 Task: Find connections with filter location Dabwāli with filter topic #Knowyoursocialwith filter profile language Spanish with filter current company Colt Technology Services with filter school Orissa hr recruitment with filter industry Think Tanks with filter service category Translation with filter keywords title Computer Animator
Action: Mouse moved to (500, 59)
Screenshot: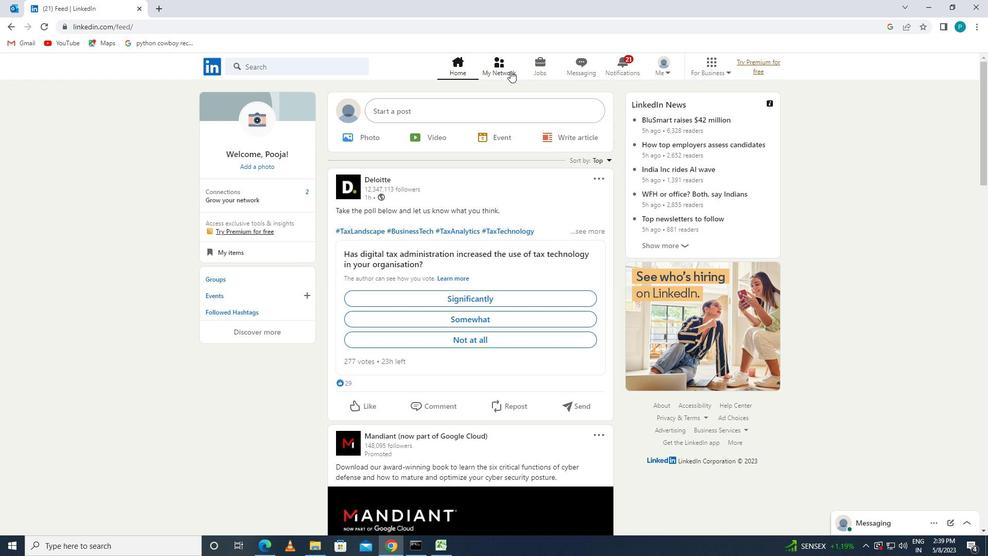 
Action: Mouse pressed left at (500, 59)
Screenshot: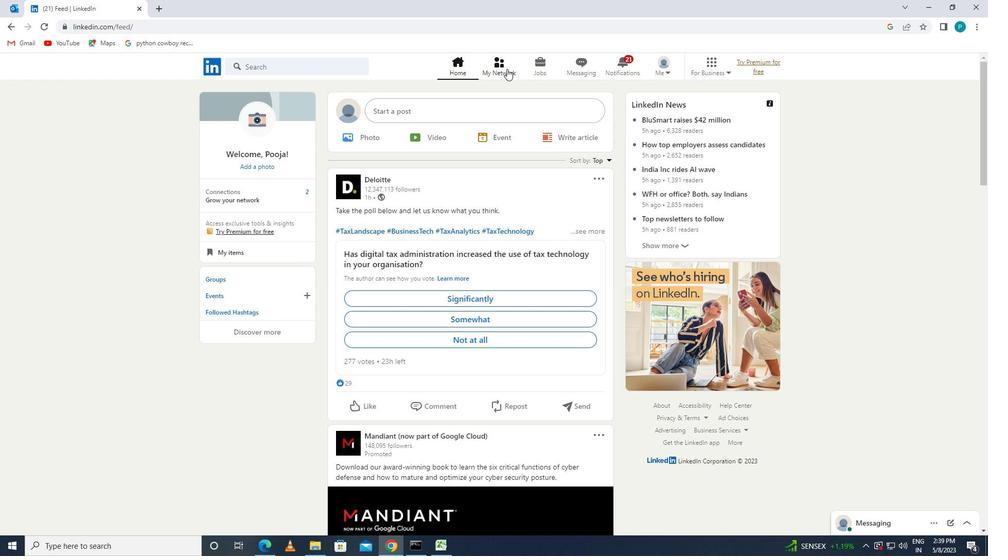 
Action: Mouse moved to (293, 119)
Screenshot: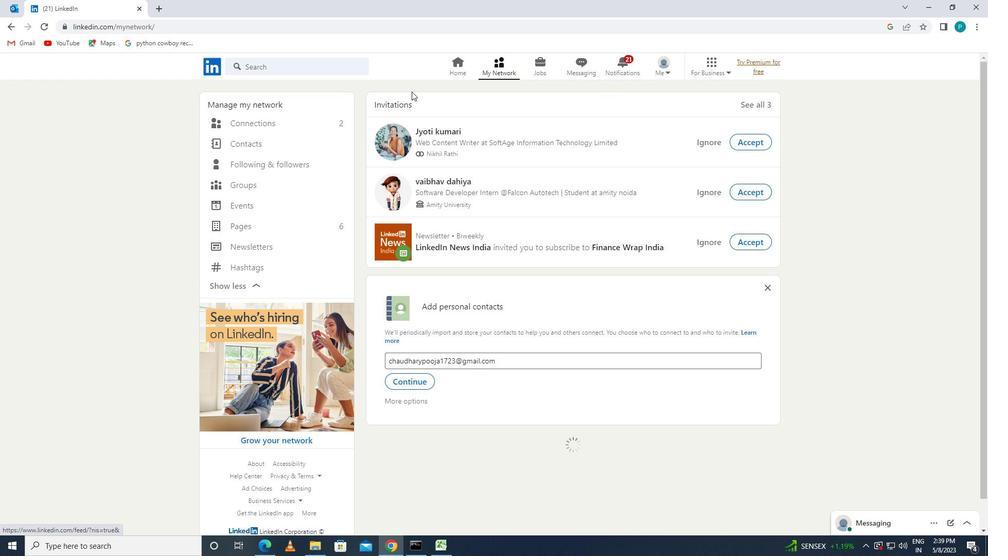 
Action: Mouse pressed left at (293, 119)
Screenshot: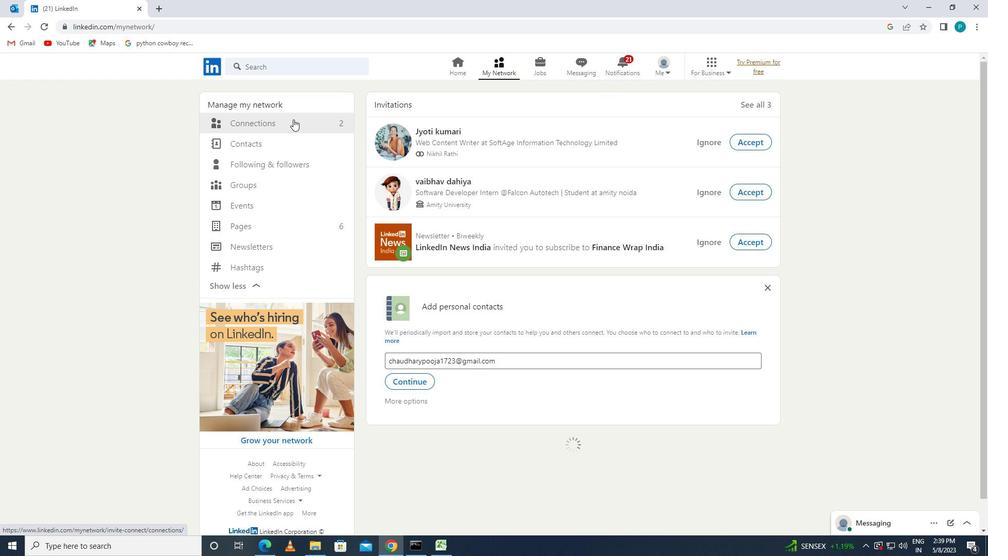 
Action: Mouse moved to (550, 125)
Screenshot: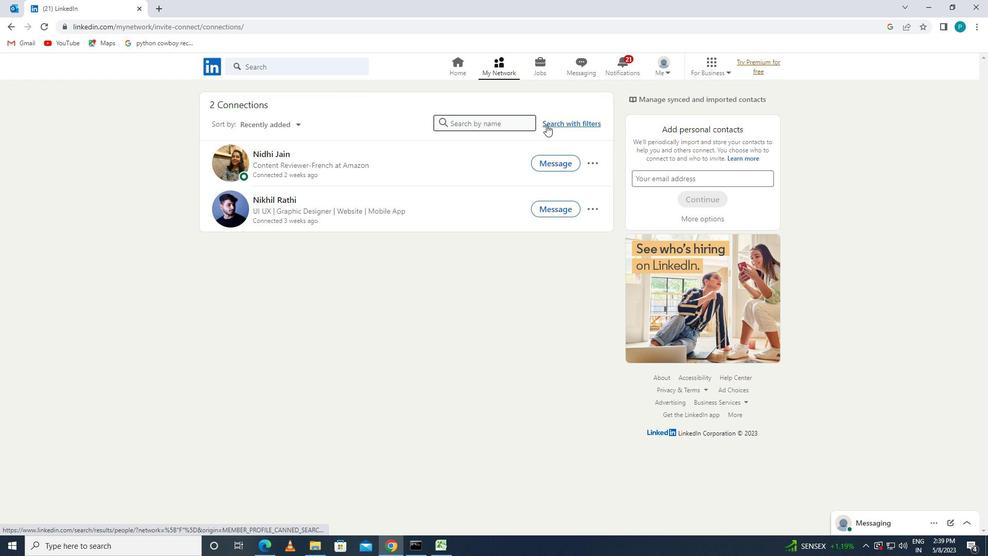 
Action: Mouse pressed left at (550, 125)
Screenshot: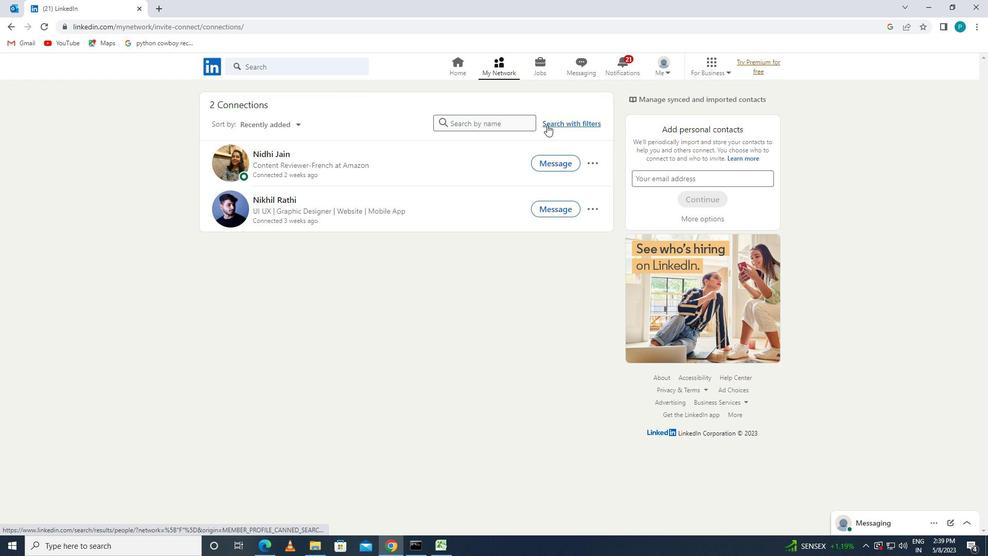 
Action: Mouse moved to (527, 95)
Screenshot: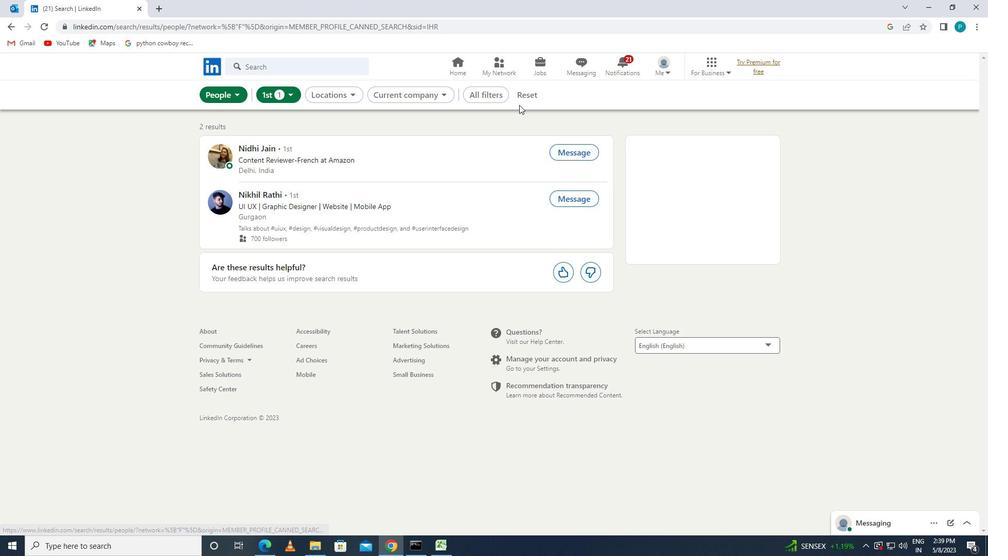
Action: Mouse pressed left at (527, 95)
Screenshot: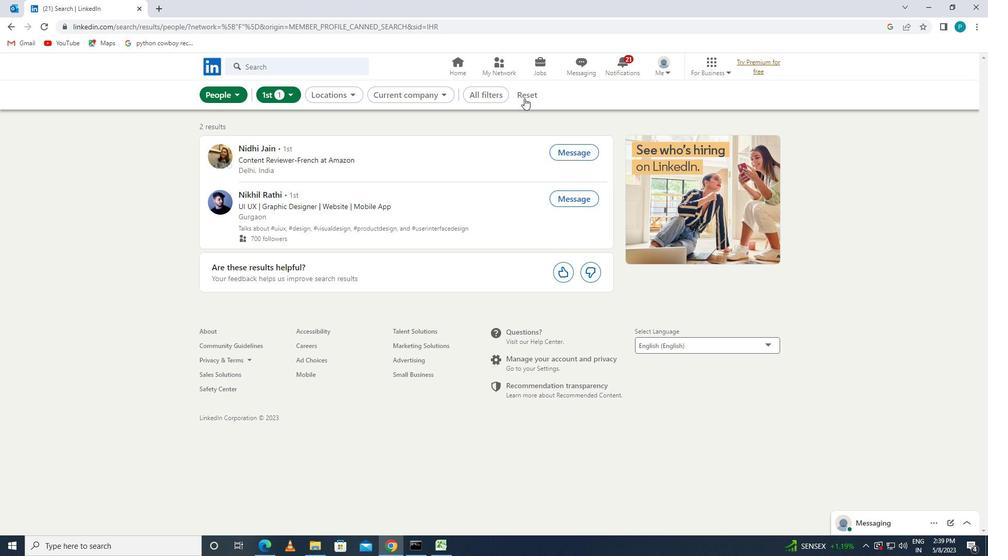 
Action: Mouse moved to (516, 96)
Screenshot: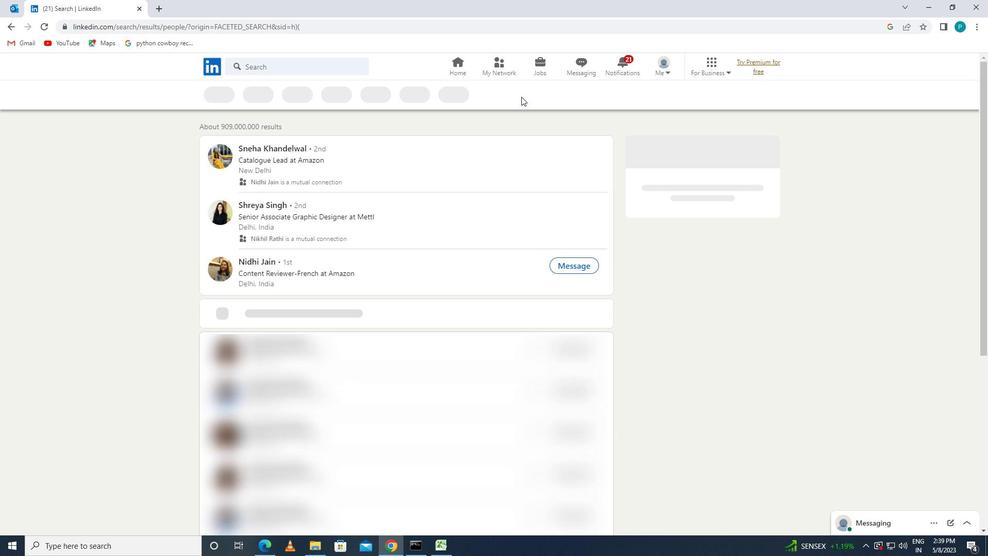 
Action: Mouse pressed left at (516, 96)
Screenshot: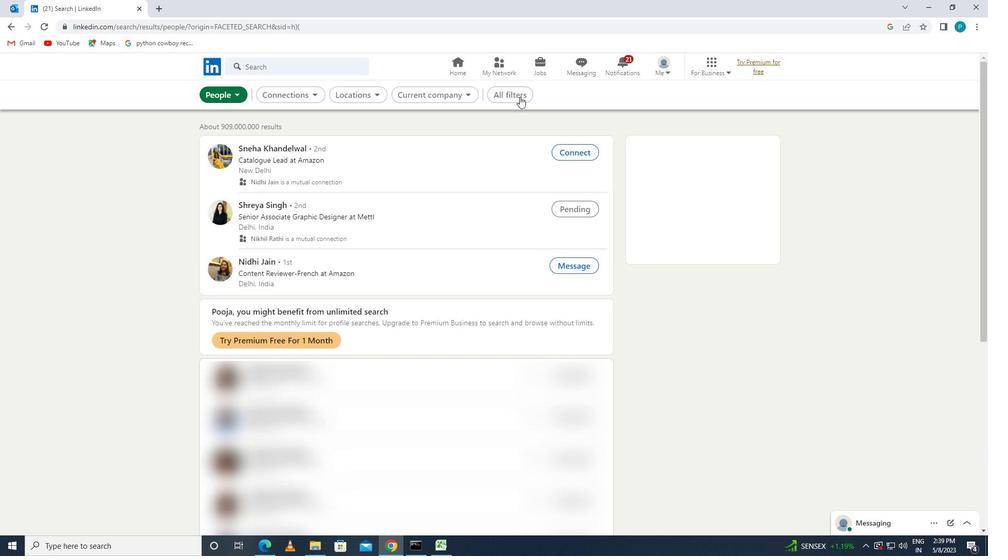 
Action: Mouse moved to (772, 259)
Screenshot: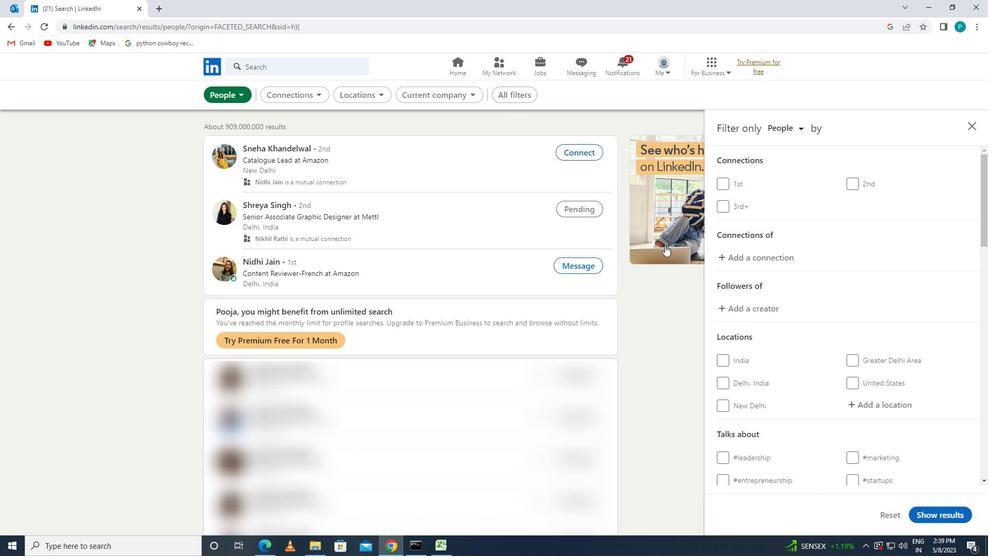 
Action: Mouse scrolled (772, 258) with delta (0, 0)
Screenshot: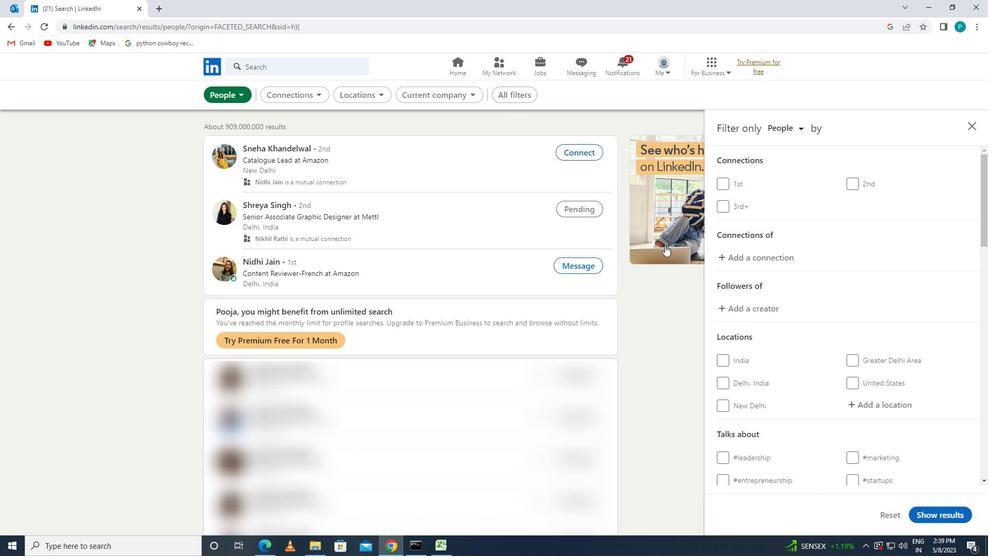 
Action: Mouse moved to (782, 259)
Screenshot: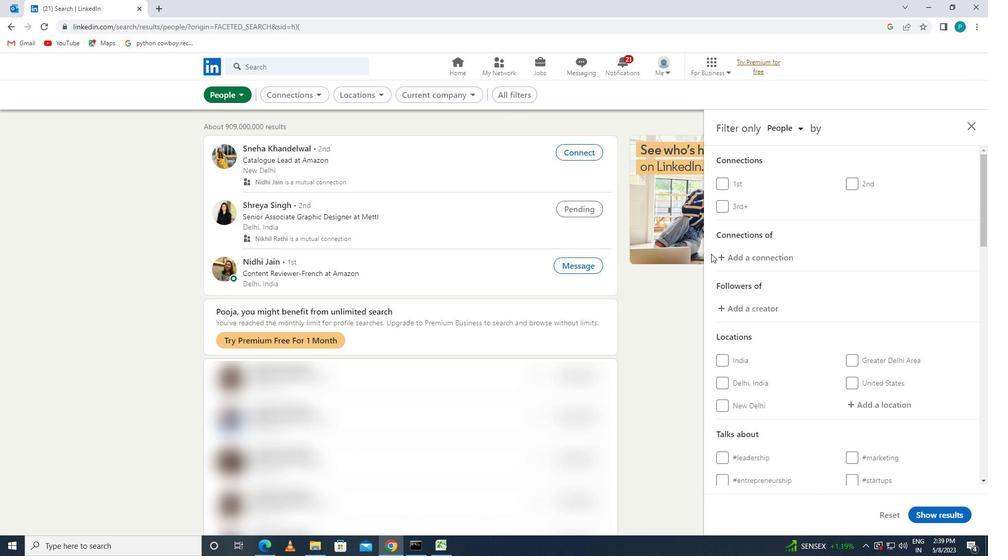
Action: Mouse scrolled (782, 259) with delta (0, 0)
Screenshot: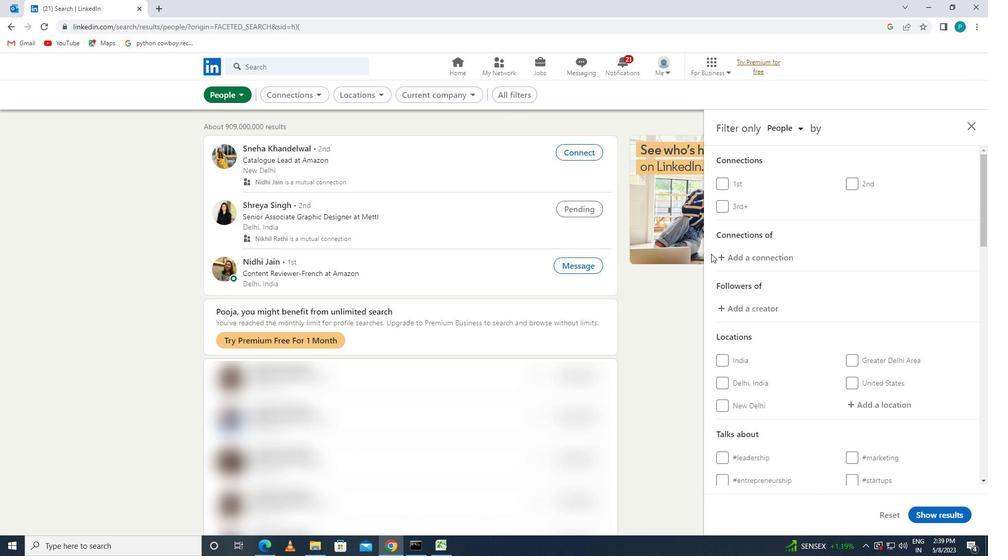 
Action: Mouse moved to (798, 257)
Screenshot: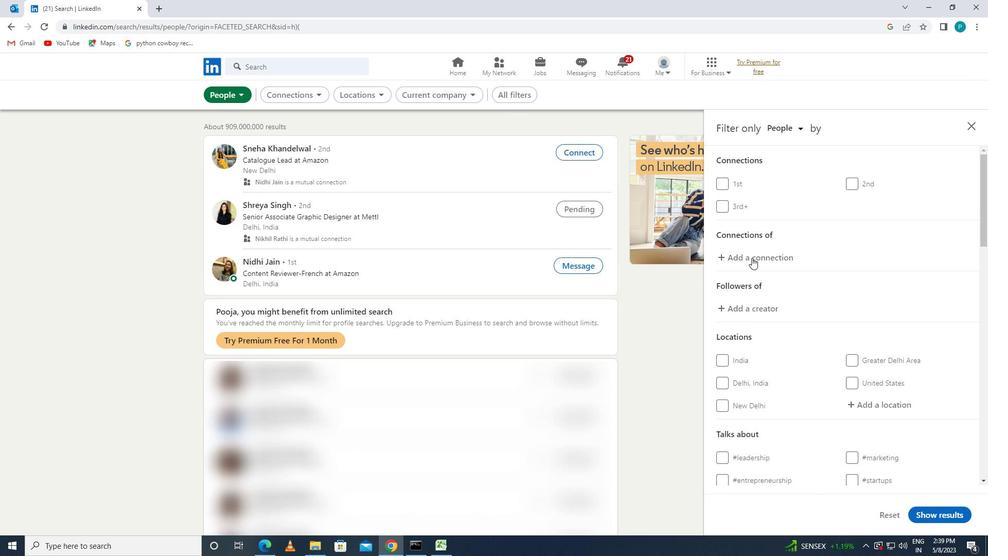 
Action: Mouse scrolled (798, 256) with delta (0, 0)
Screenshot: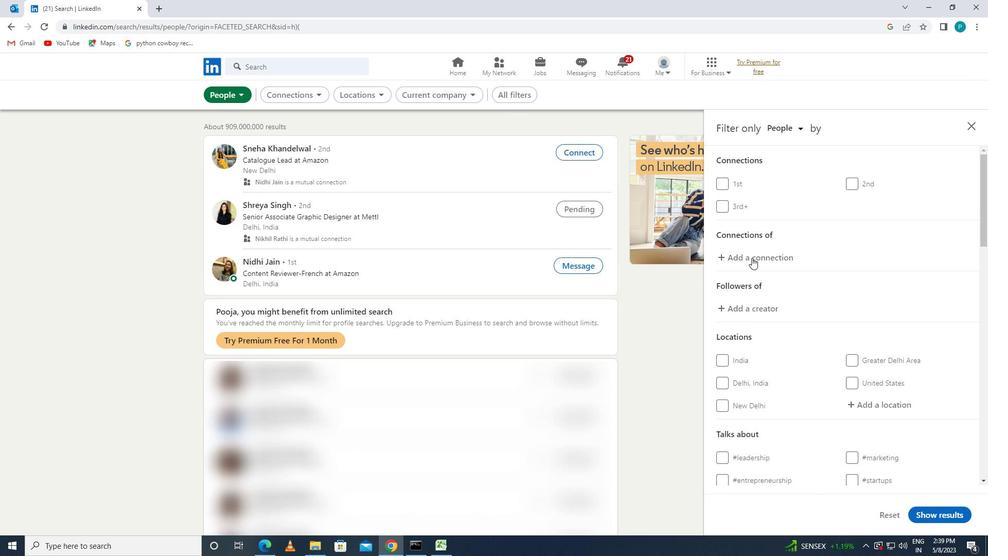 
Action: Mouse moved to (879, 251)
Screenshot: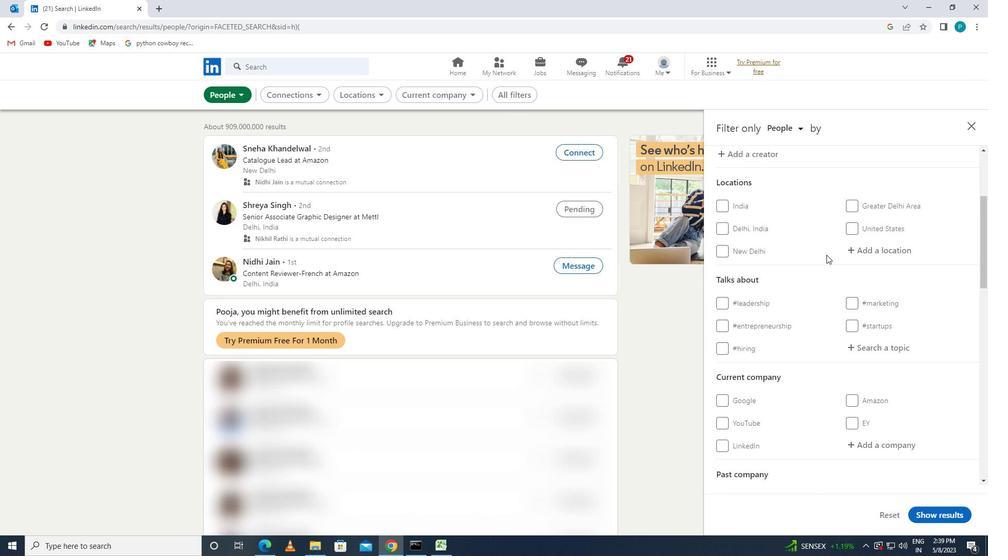 
Action: Mouse pressed left at (879, 251)
Screenshot: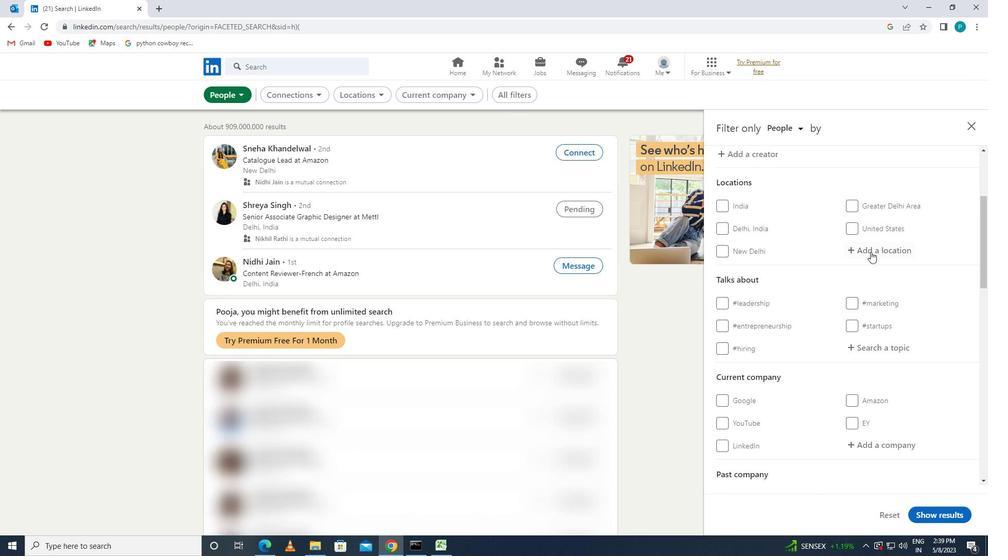 
Action: Key pressed <Key.caps_lock>d<Key.caps_lock>abwali
Screenshot: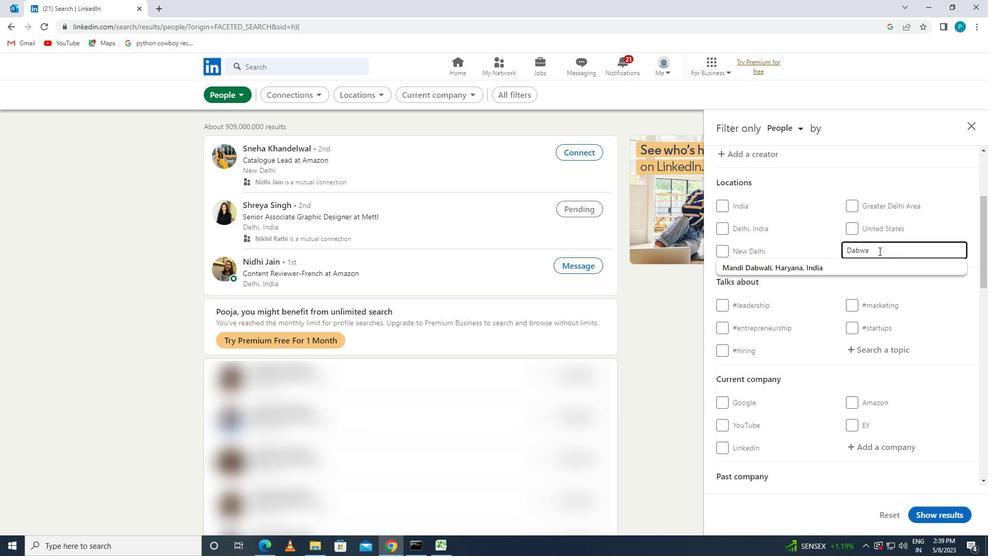 
Action: Mouse moved to (864, 279)
Screenshot: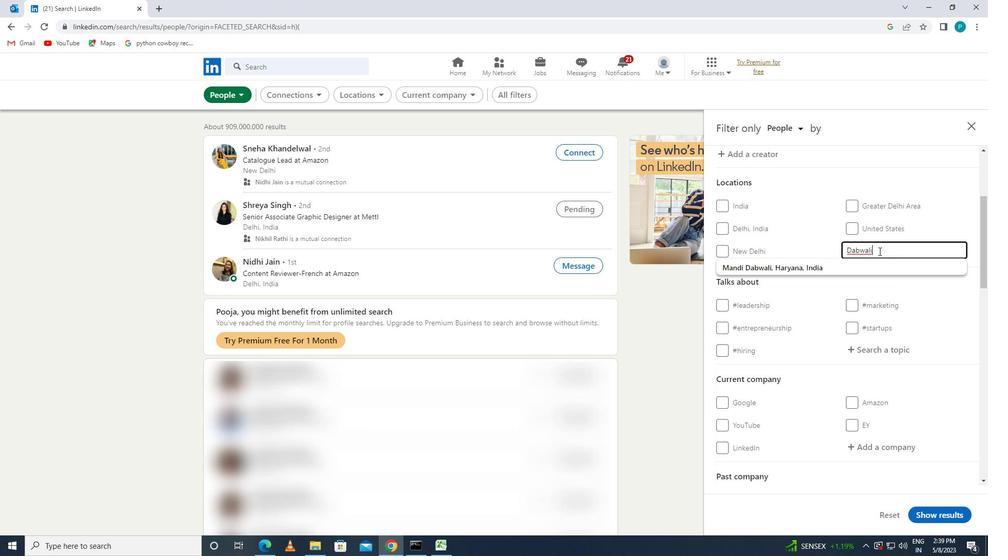 
Action: Mouse pressed left at (864, 279)
Screenshot: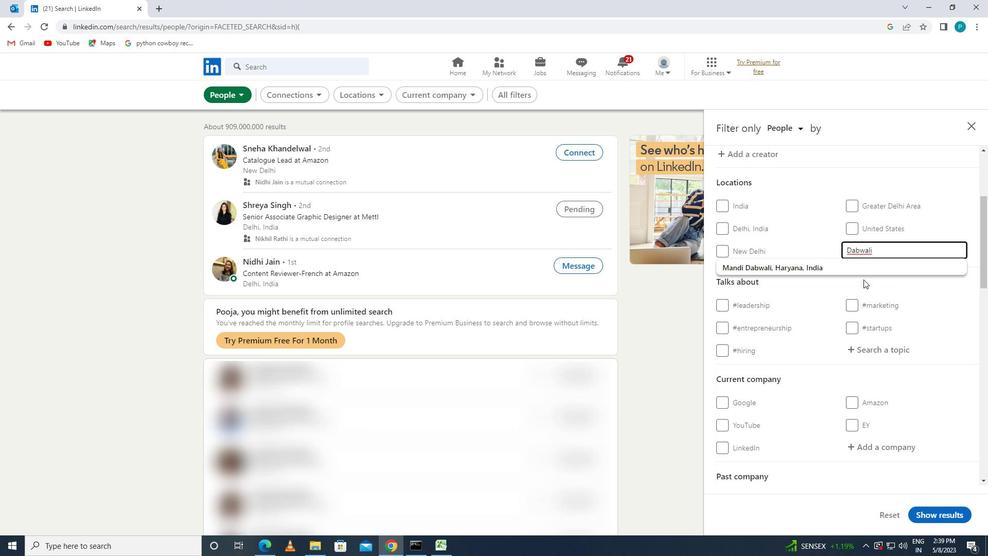 
Action: Mouse moved to (905, 335)
Screenshot: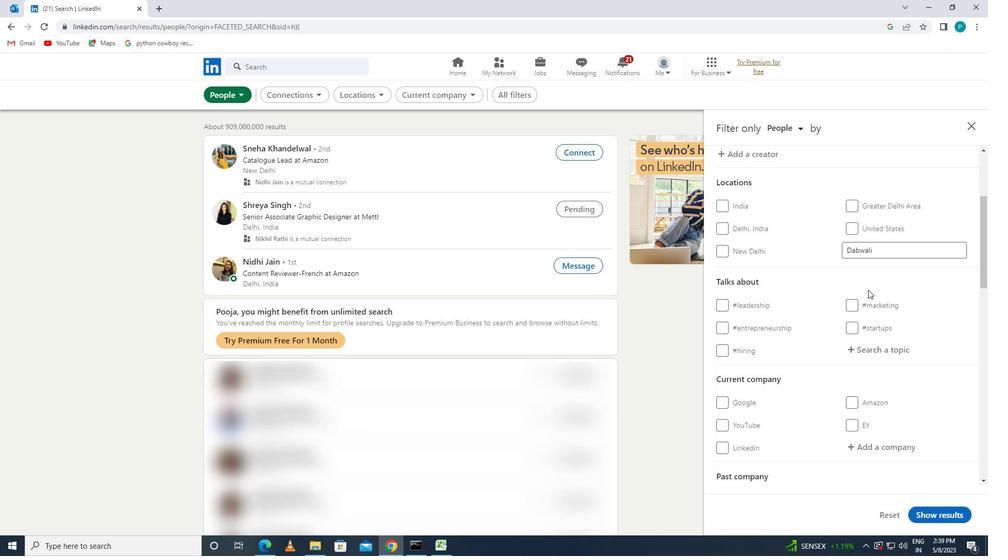 
Action: Mouse scrolled (905, 335) with delta (0, 0)
Screenshot: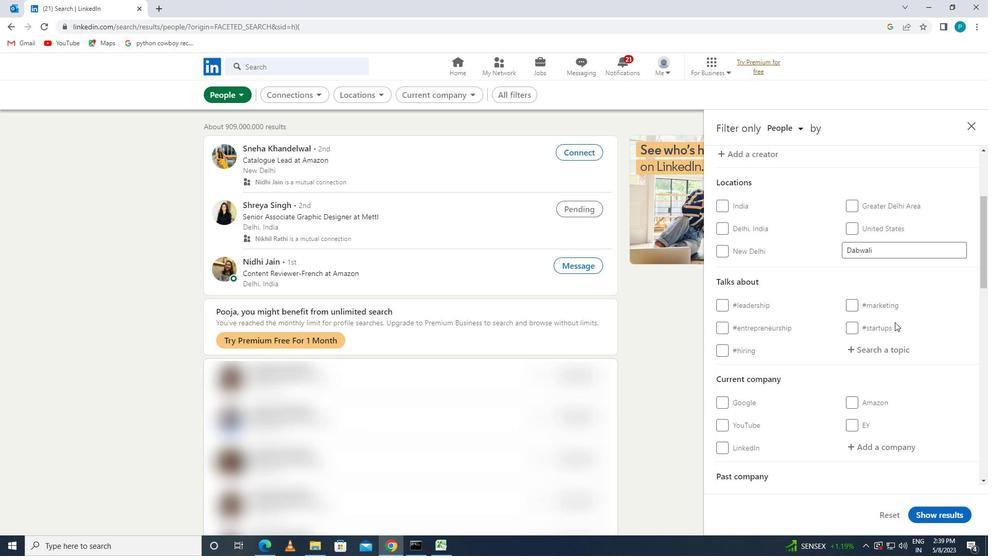 
Action: Mouse moved to (872, 304)
Screenshot: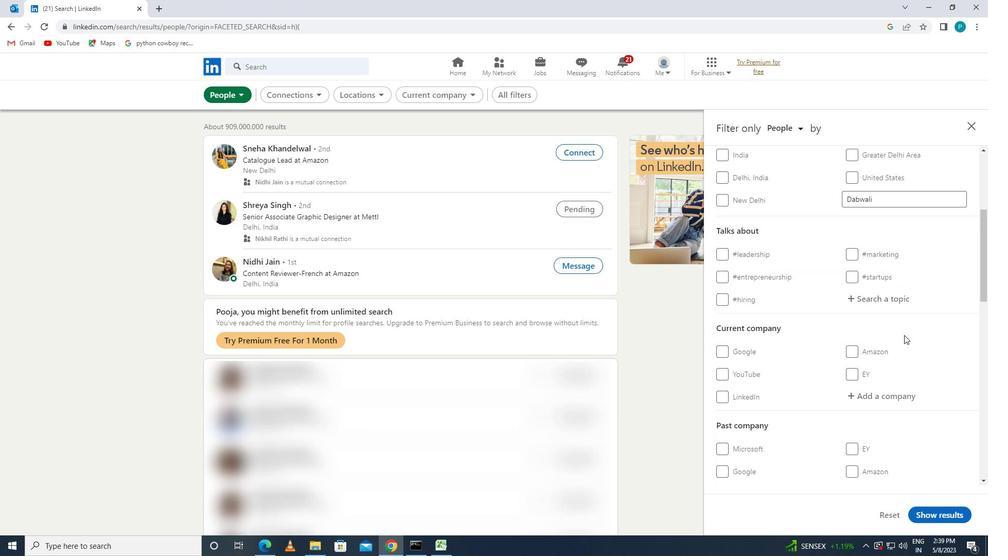 
Action: Mouse pressed left at (872, 304)
Screenshot: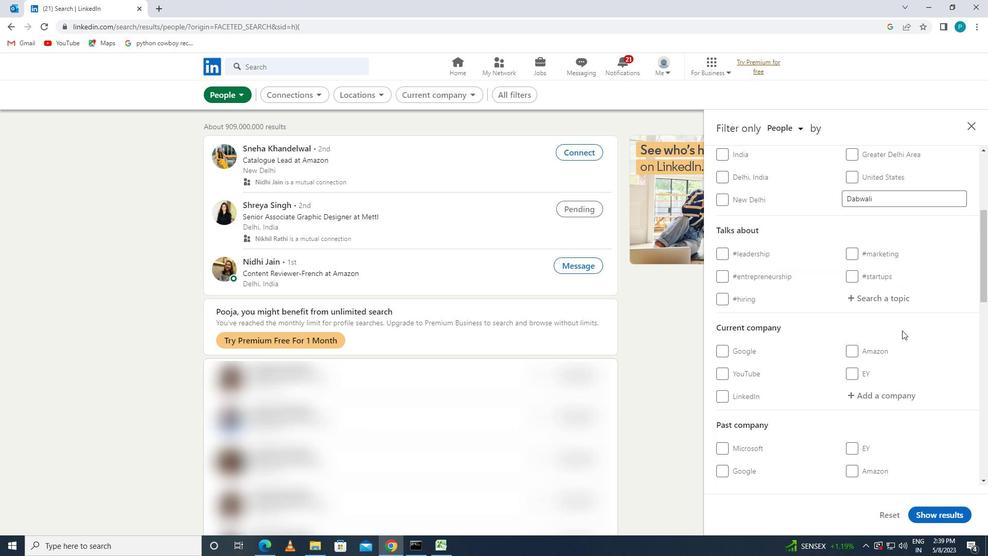 
Action: Key pressed <Key.shift>#<Key.caps_lock>K<Key.caps_lock>NOWYOURSOCIAL
Screenshot: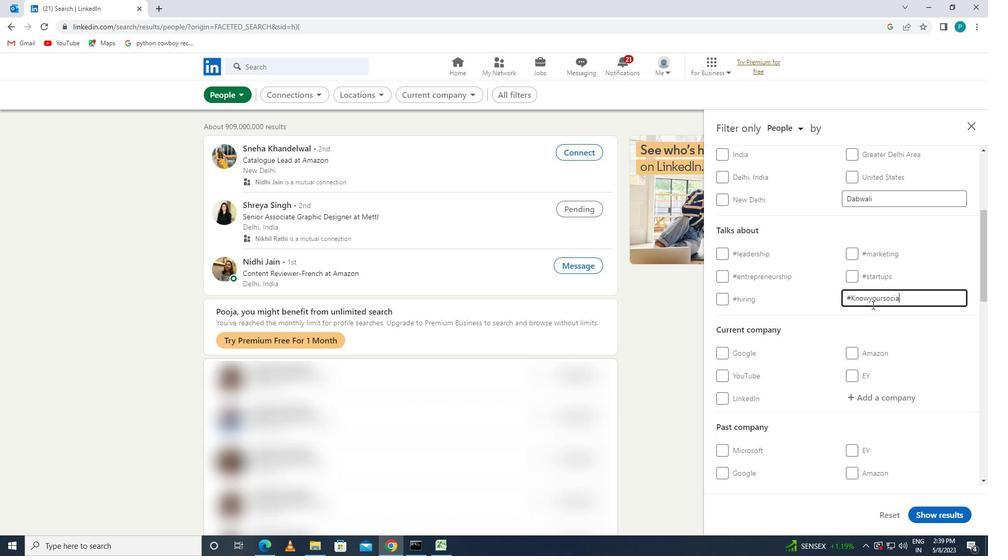 
Action: Mouse moved to (862, 321)
Screenshot: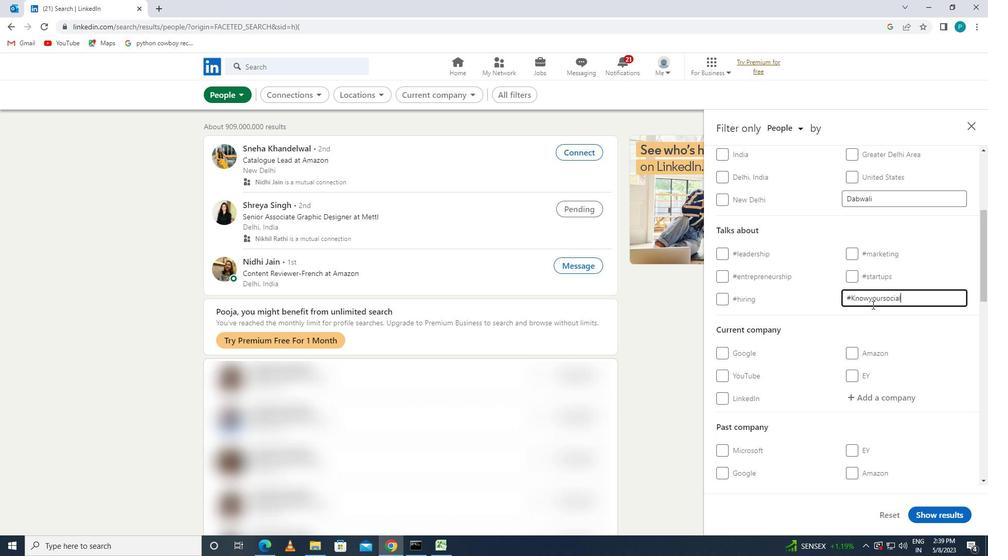 
Action: Mouse scrolled (862, 320) with delta (0, 0)
Screenshot: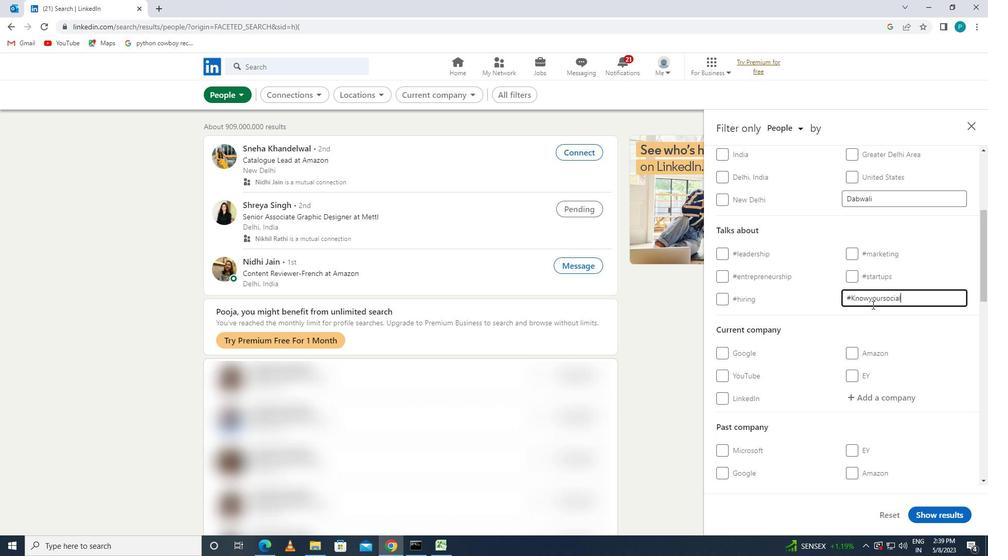 
Action: Mouse moved to (862, 322)
Screenshot: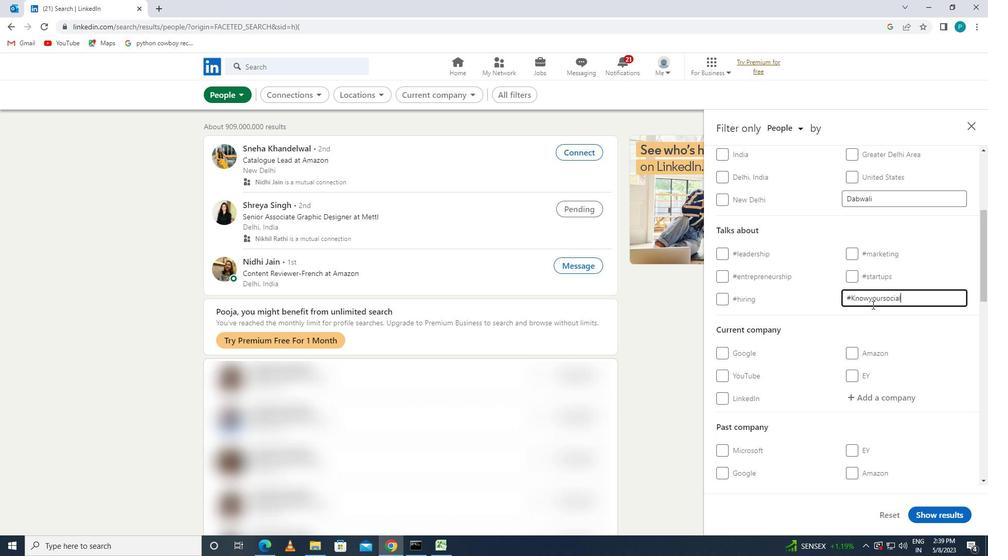 
Action: Mouse scrolled (862, 321) with delta (0, 0)
Screenshot: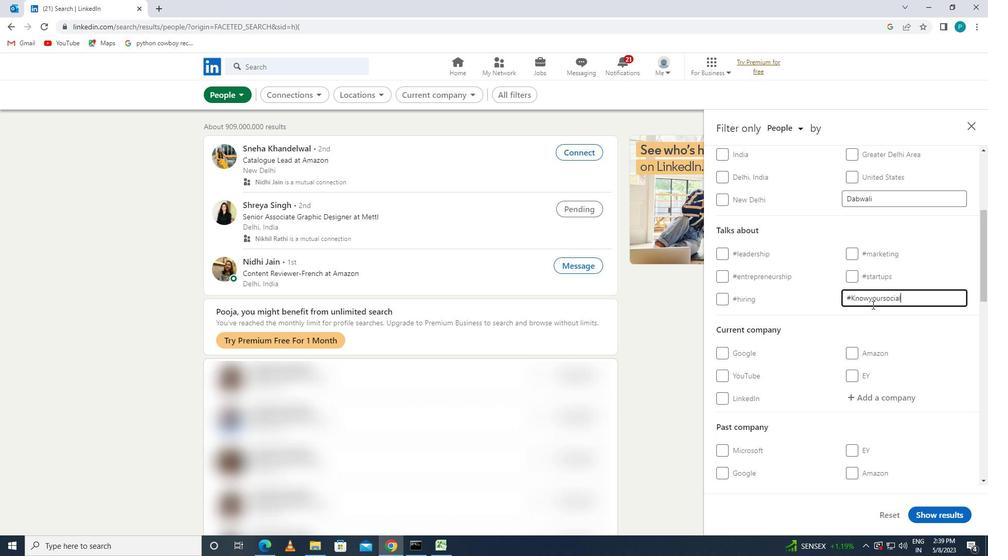 
Action: Mouse scrolled (862, 321) with delta (0, 0)
Screenshot: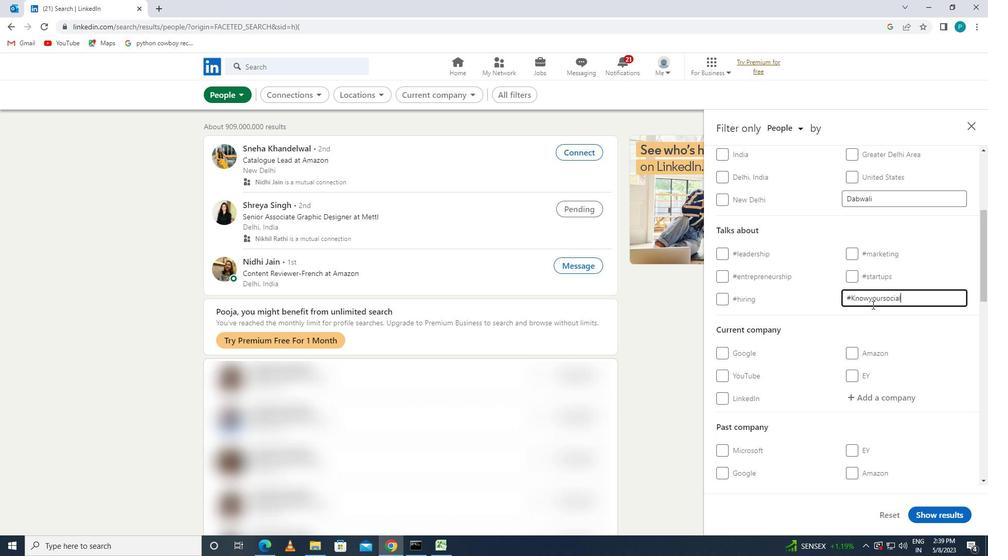 
Action: Mouse moved to (828, 336)
Screenshot: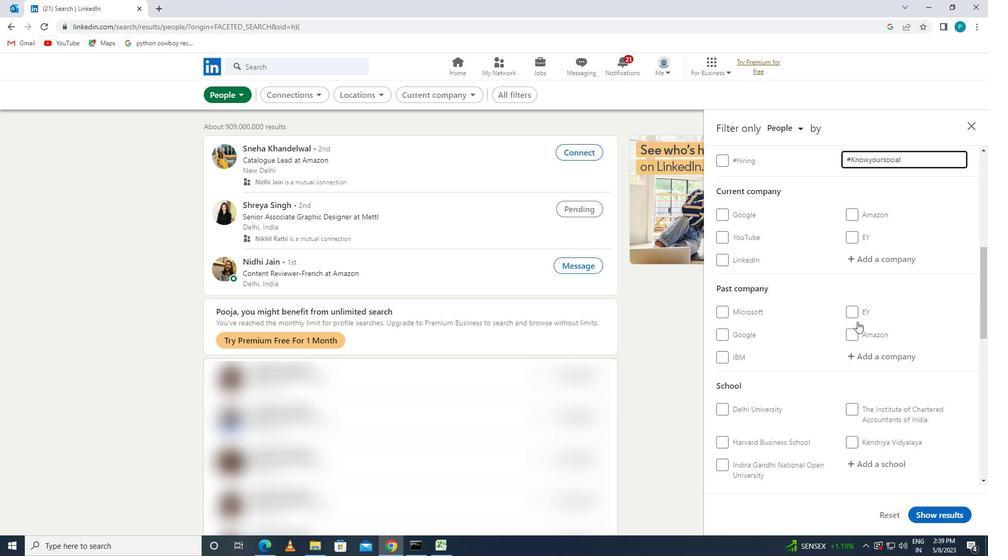 
Action: Mouse scrolled (828, 336) with delta (0, 0)
Screenshot: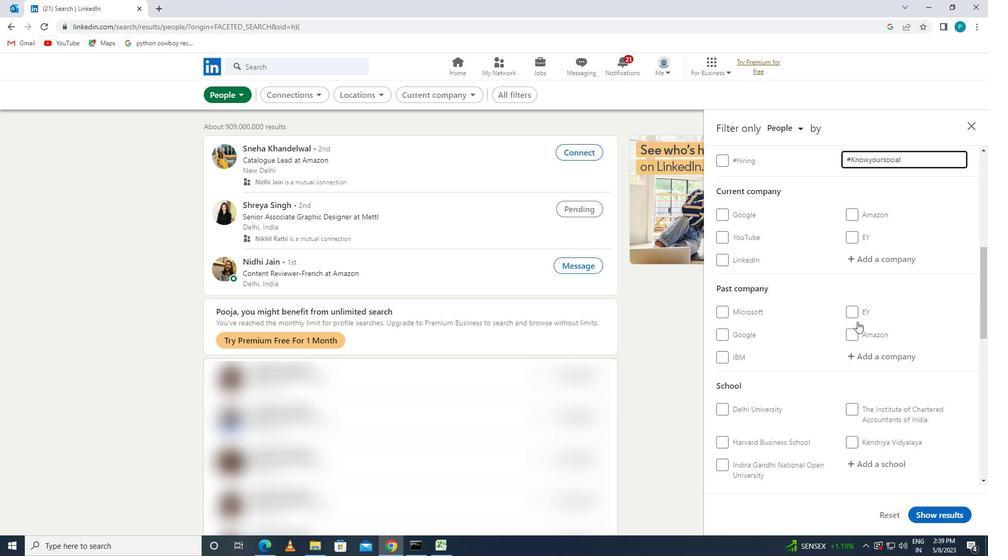 
Action: Mouse moved to (827, 337)
Screenshot: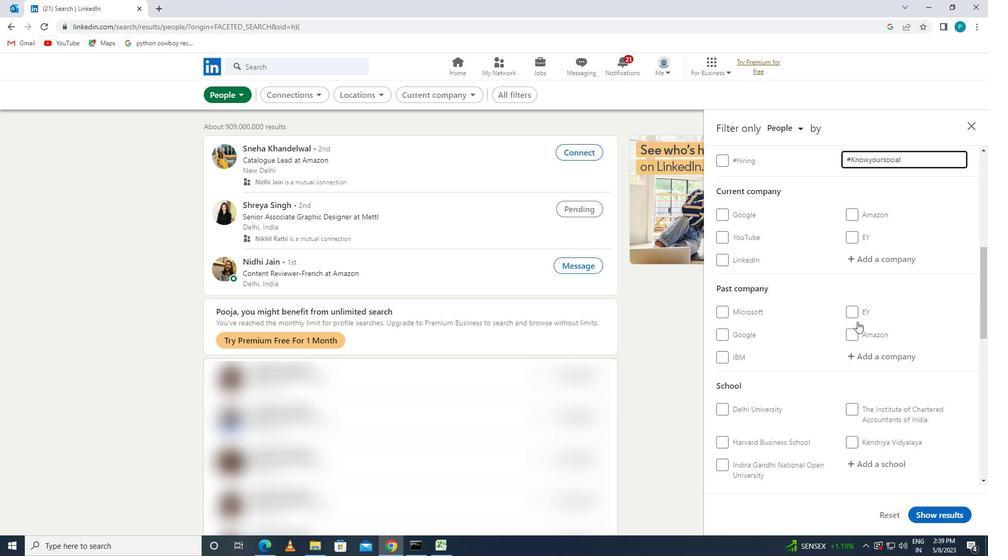 
Action: Mouse scrolled (827, 336) with delta (0, 0)
Screenshot: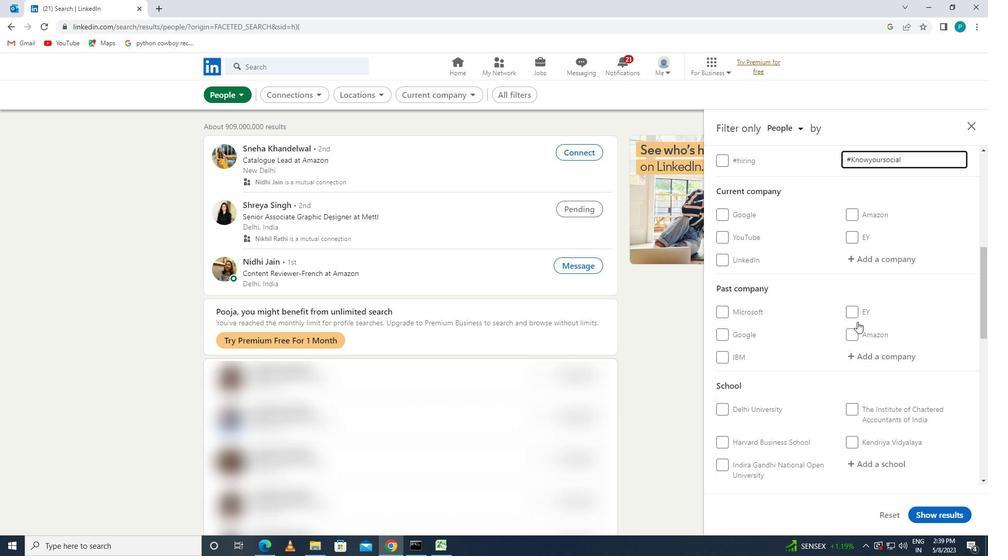 
Action: Mouse moved to (827, 337)
Screenshot: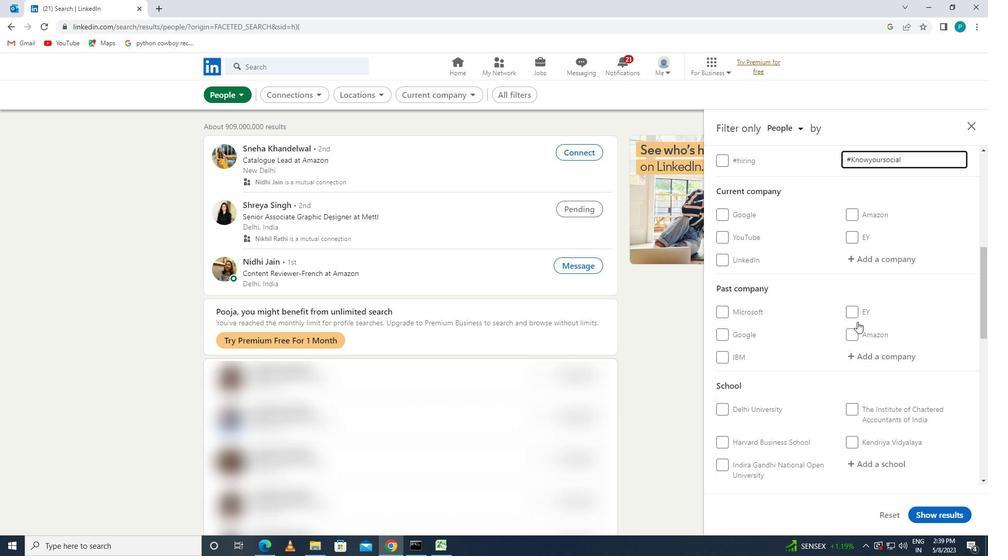 
Action: Mouse scrolled (827, 337) with delta (0, 0)
Screenshot: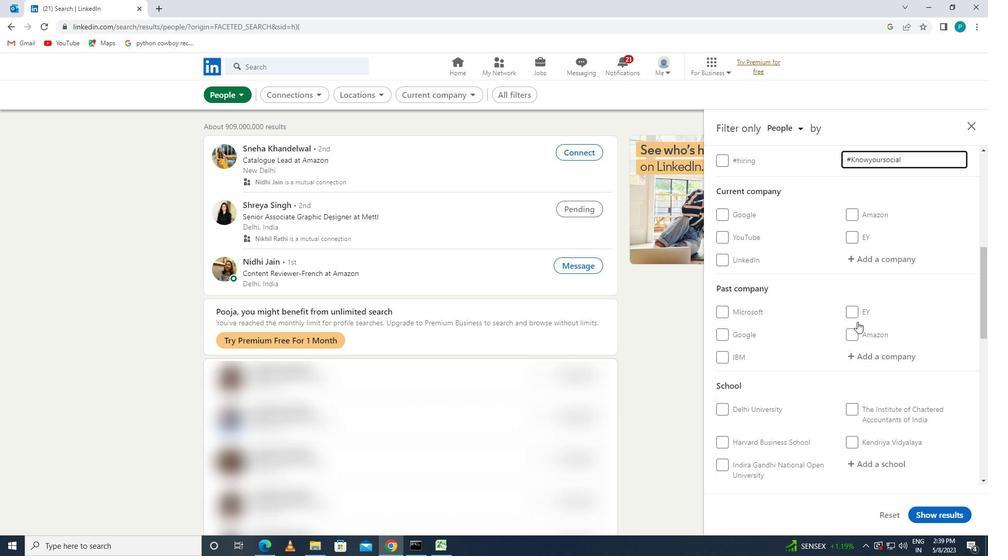 
Action: Mouse moved to (825, 338)
Screenshot: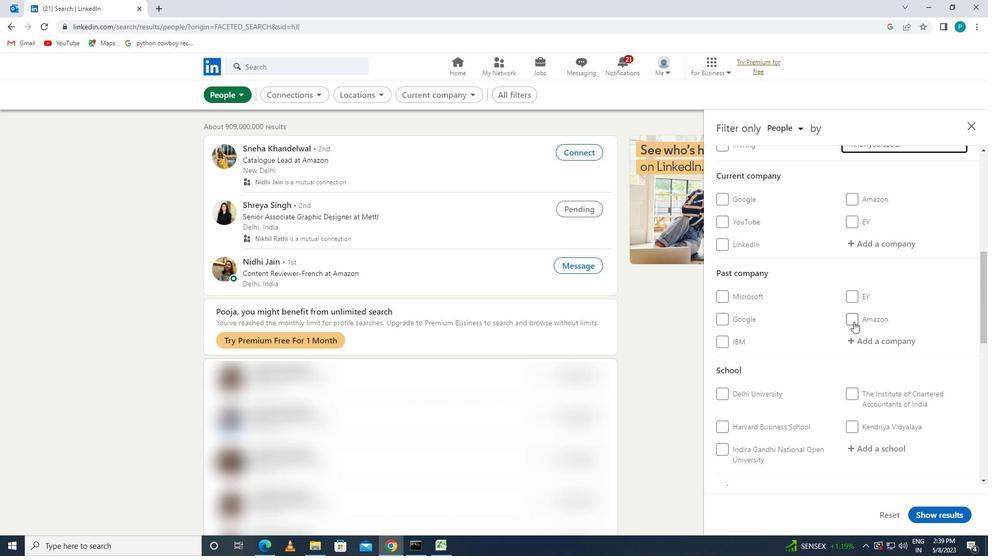 
Action: Mouse scrolled (825, 337) with delta (0, 0)
Screenshot: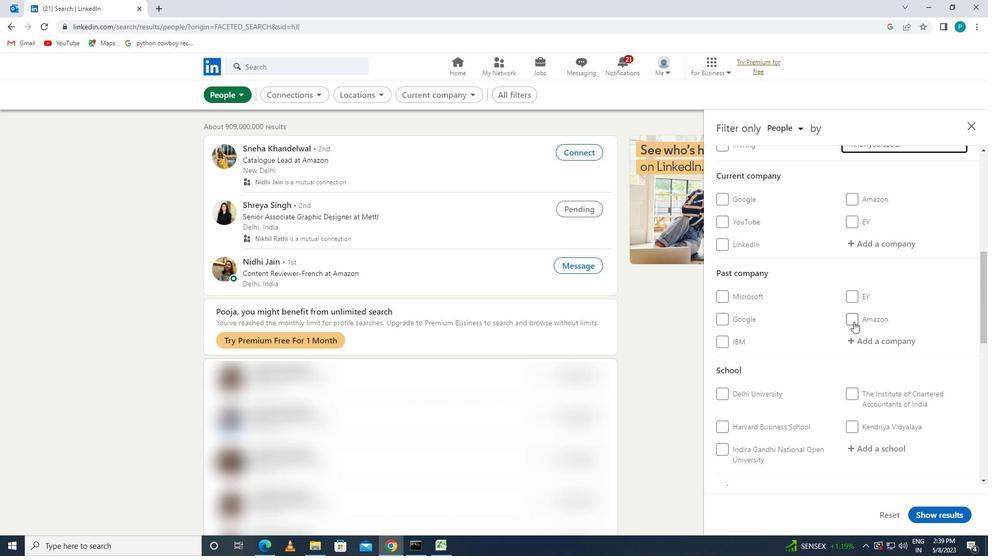 
Action: Mouse moved to (747, 440)
Screenshot: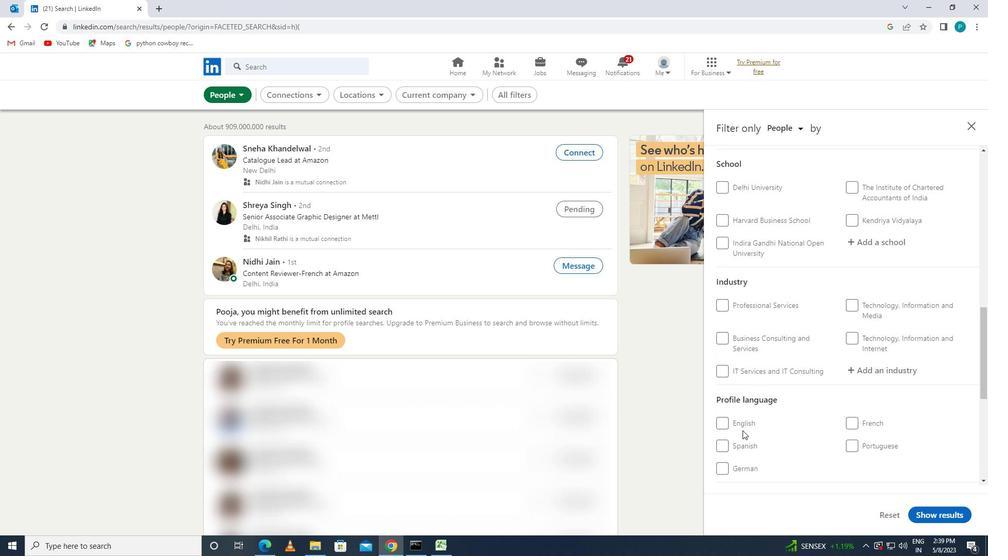 
Action: Mouse pressed left at (747, 440)
Screenshot: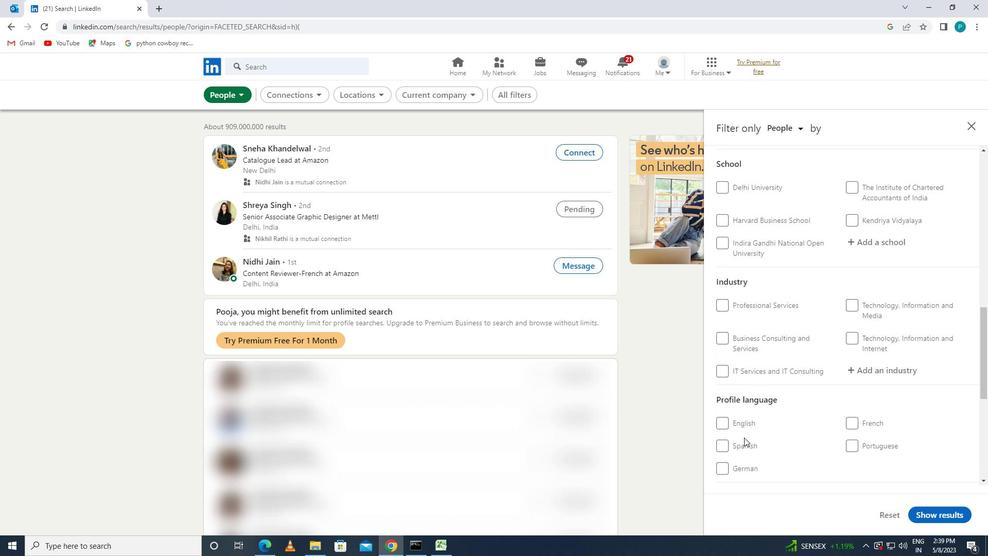 
Action: Mouse moved to (748, 440)
Screenshot: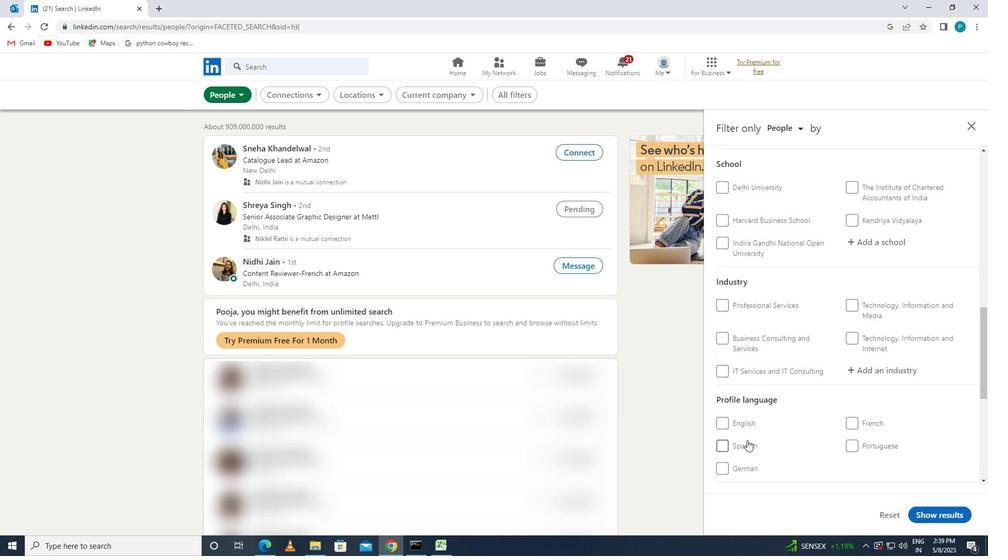 
Action: Mouse pressed left at (748, 440)
Screenshot: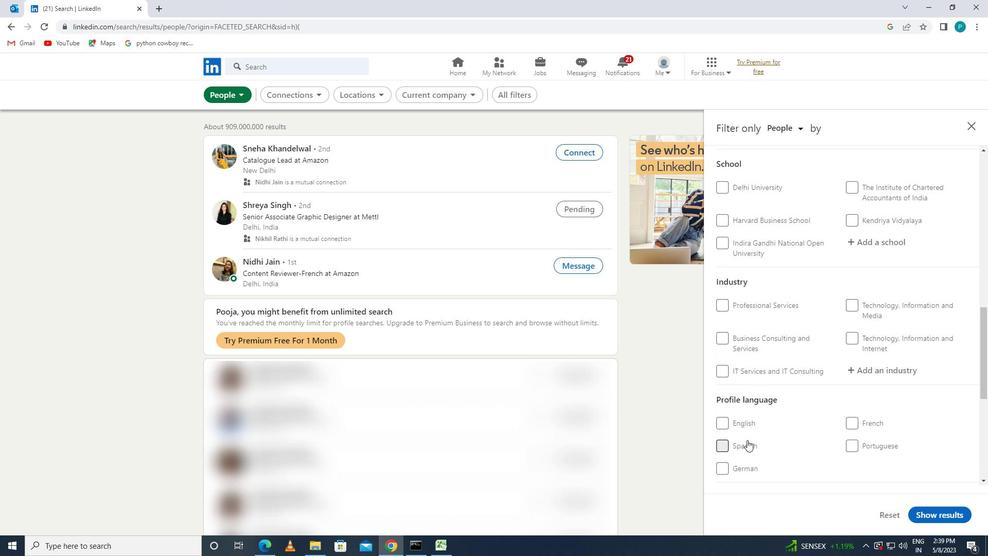 
Action: Mouse moved to (748, 440)
Screenshot: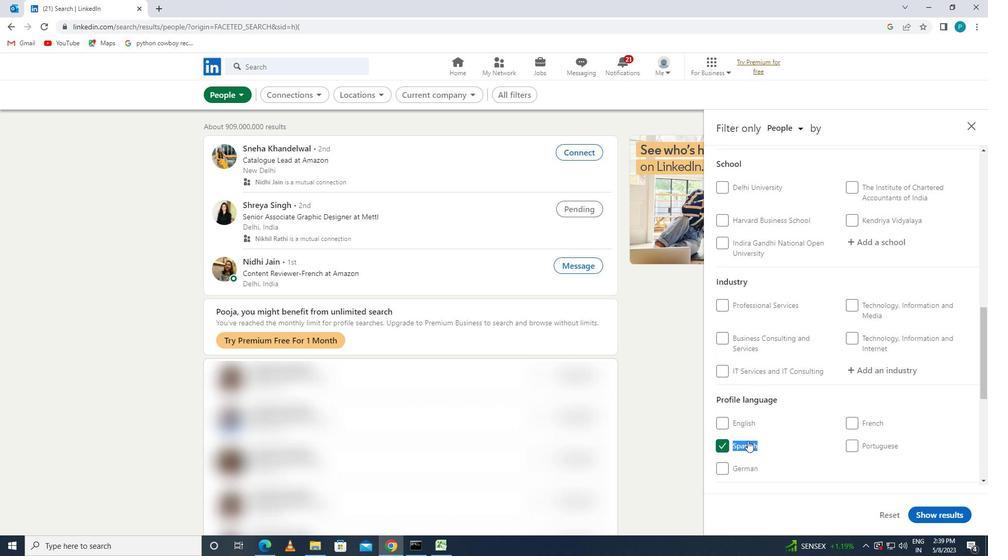 
Action: Mouse pressed left at (748, 440)
Screenshot: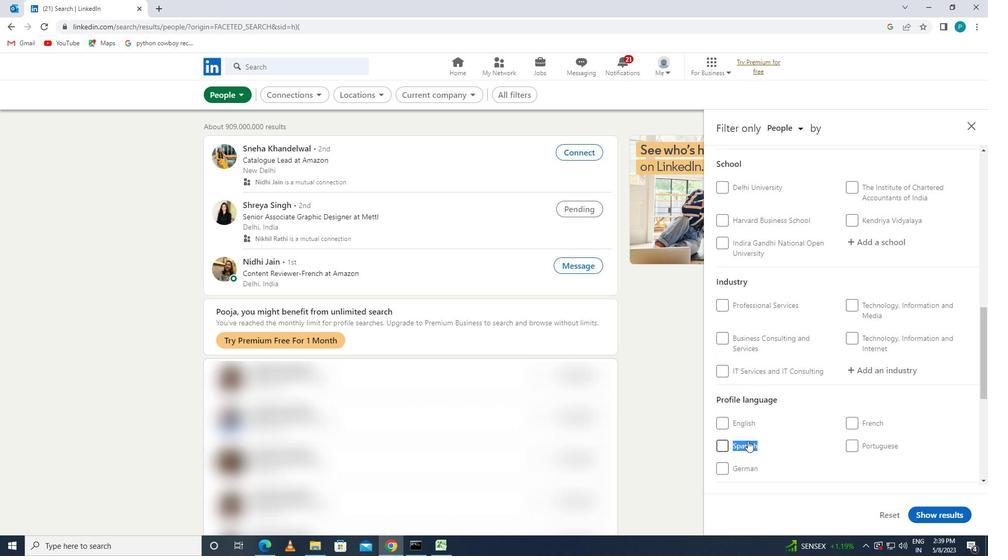 
Action: Mouse moved to (870, 358)
Screenshot: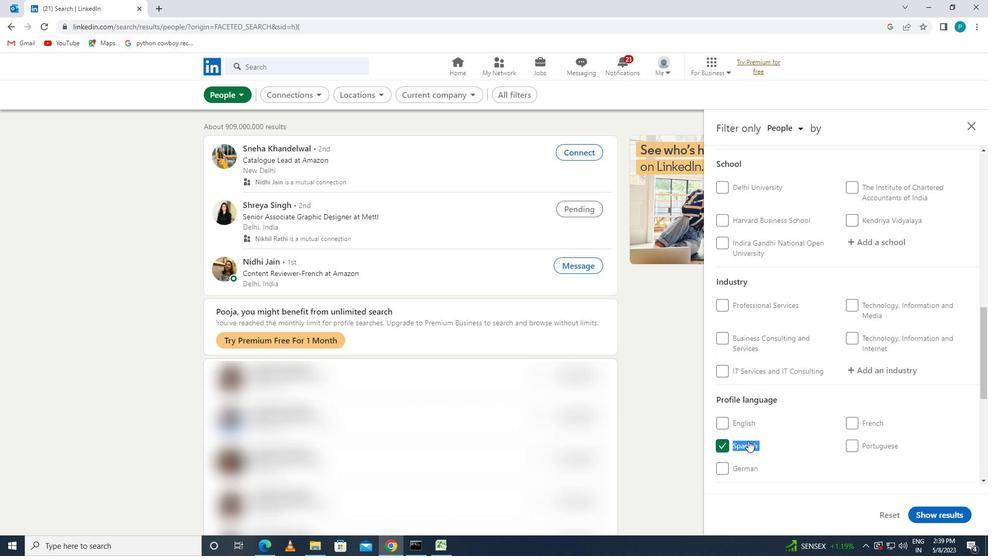 
Action: Mouse scrolled (870, 358) with delta (0, 0)
Screenshot: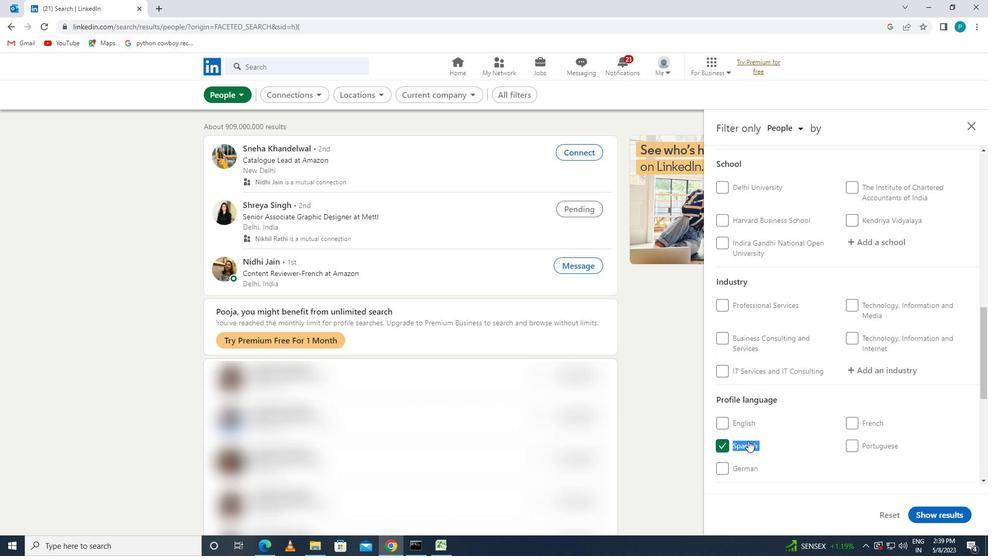 
Action: Mouse moved to (870, 355)
Screenshot: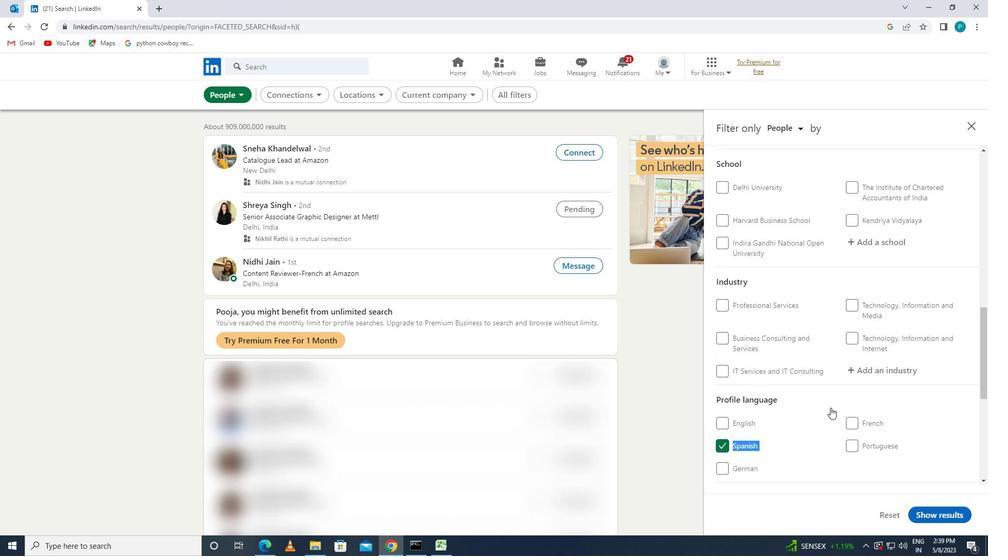 
Action: Mouse scrolled (870, 356) with delta (0, 0)
Screenshot: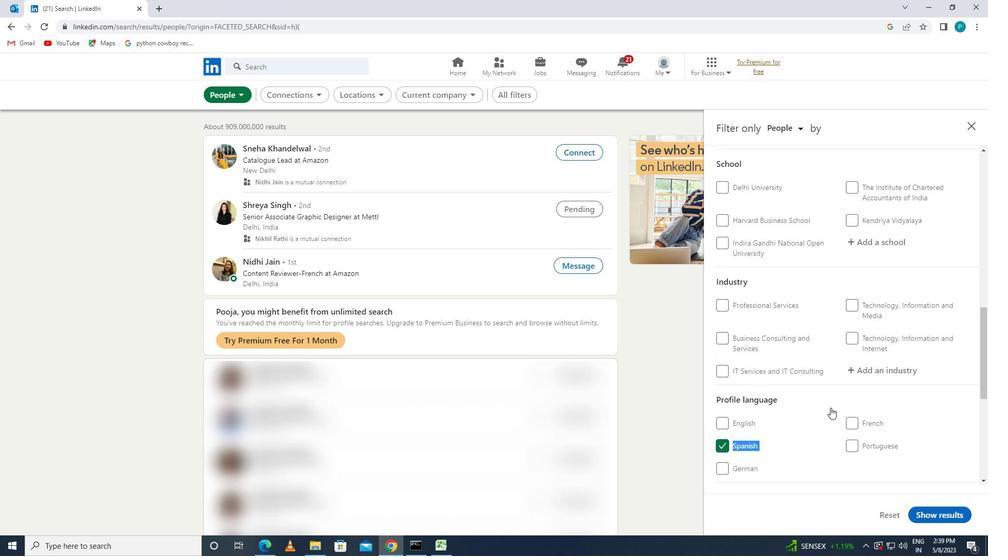 
Action: Mouse moved to (870, 353)
Screenshot: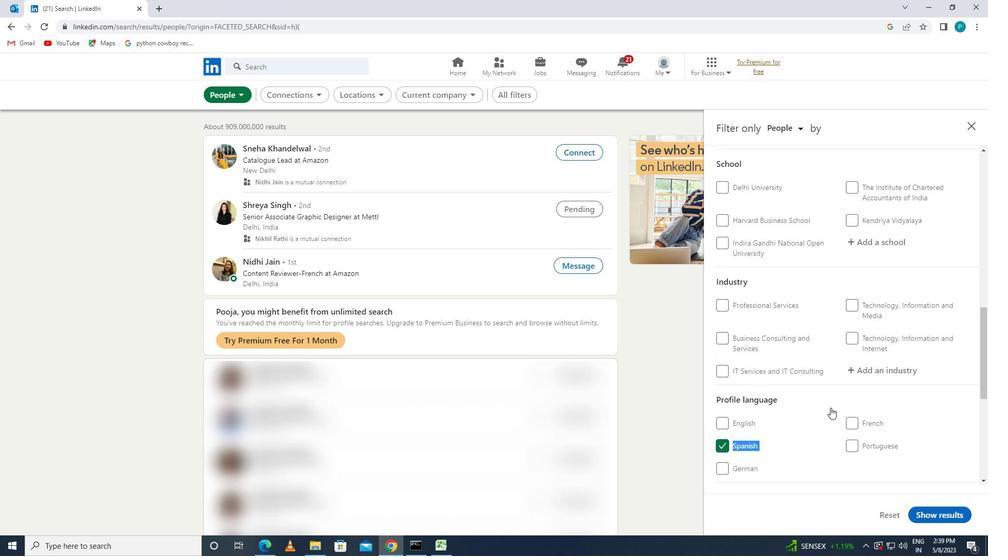 
Action: Mouse scrolled (870, 353) with delta (0, 0)
Screenshot: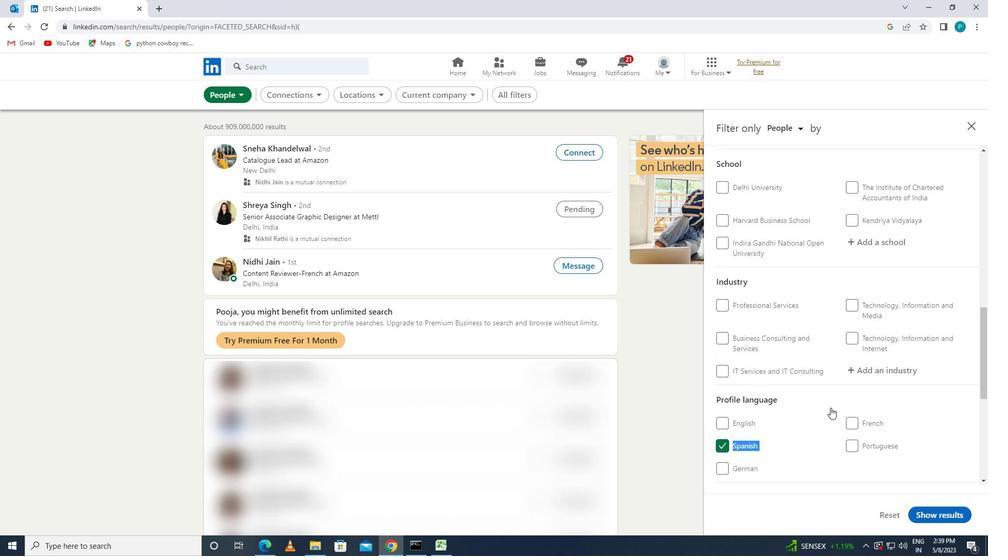 
Action: Mouse moved to (871, 345)
Screenshot: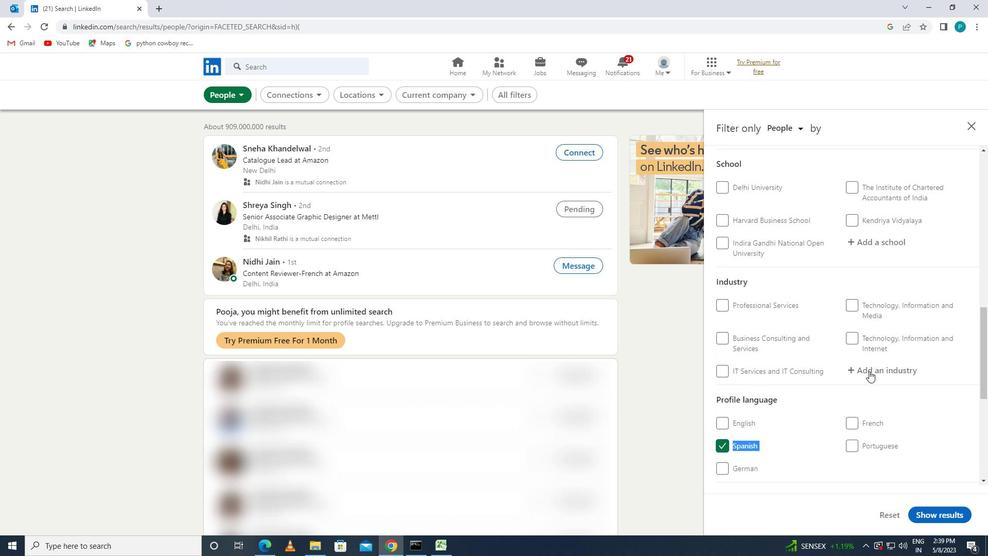 
Action: Mouse scrolled (871, 346) with delta (0, 0)
Screenshot: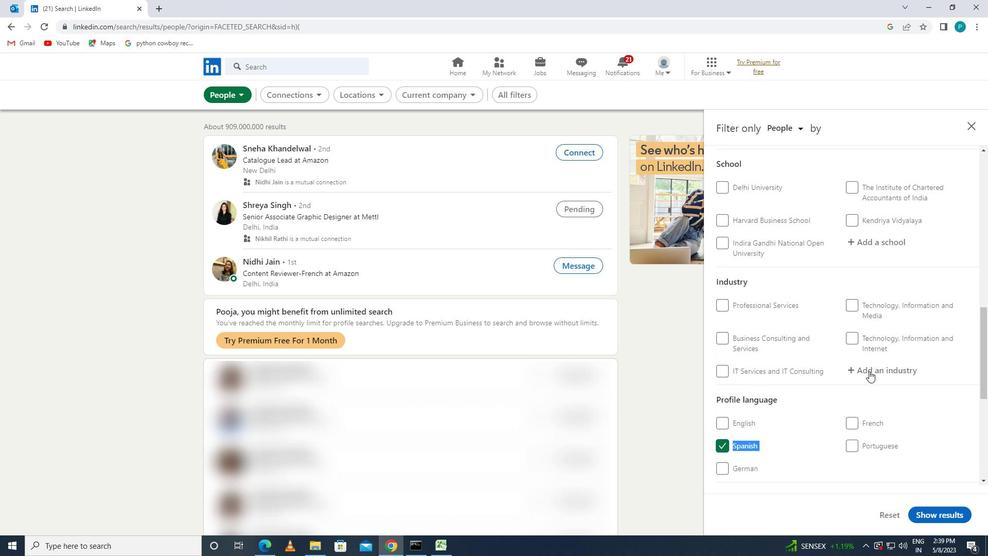 
Action: Mouse moved to (881, 318)
Screenshot: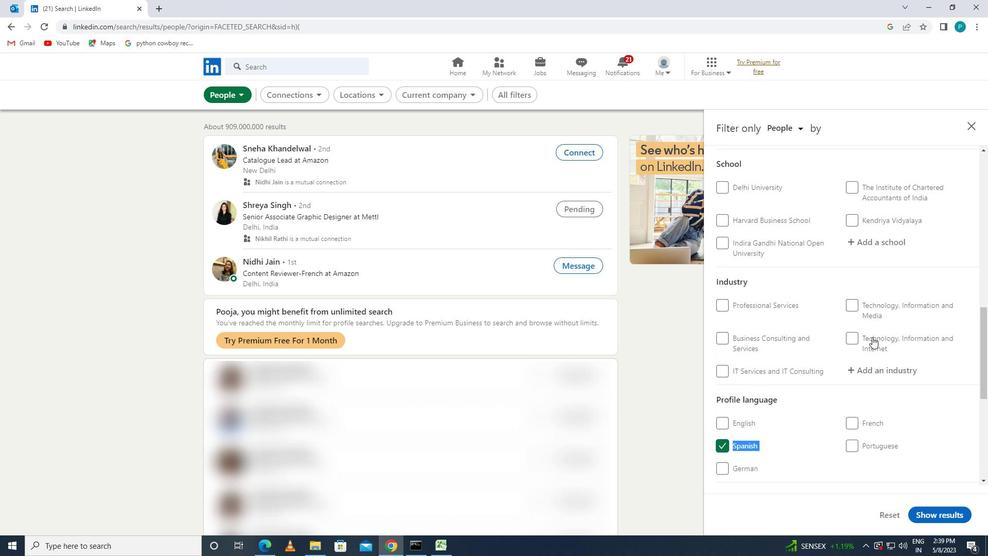
Action: Mouse scrolled (881, 318) with delta (0, 0)
Screenshot: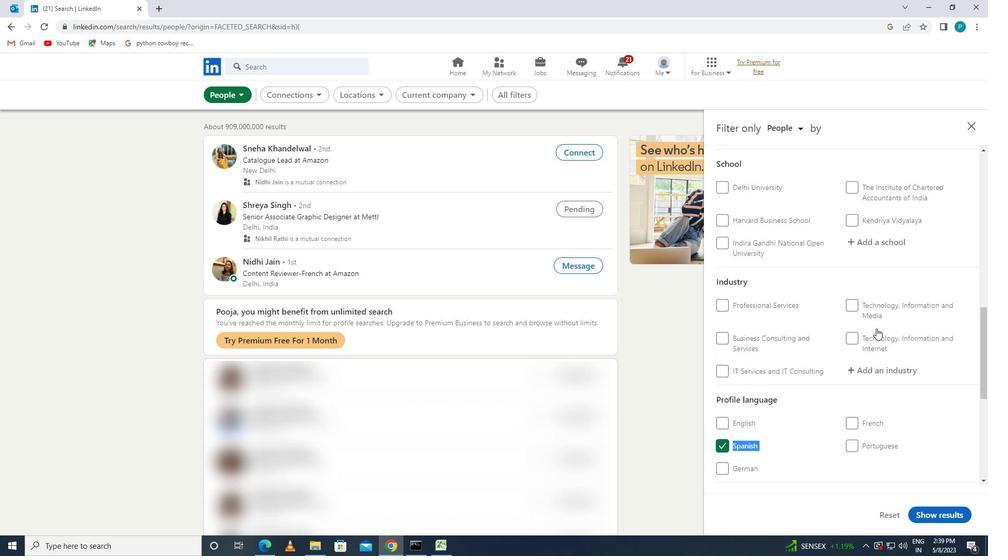 
Action: Mouse scrolled (881, 318) with delta (0, 0)
Screenshot: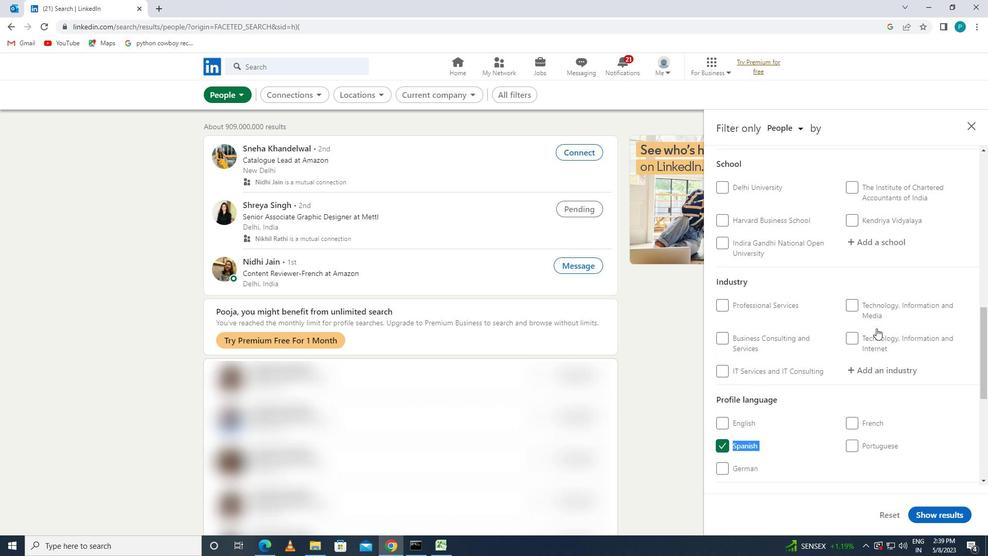
Action: Mouse moved to (881, 292)
Screenshot: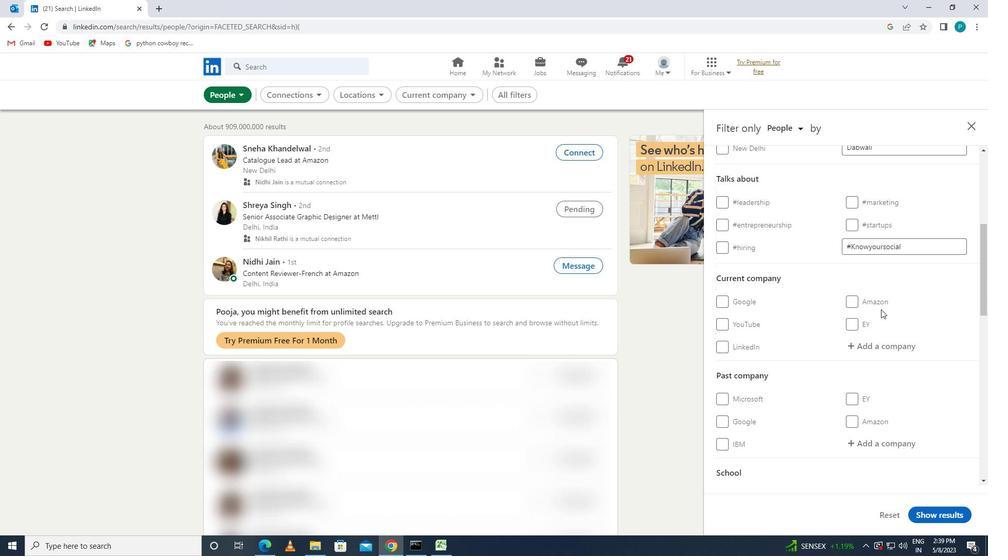 
Action: Mouse scrolled (881, 293) with delta (0, 0)
Screenshot: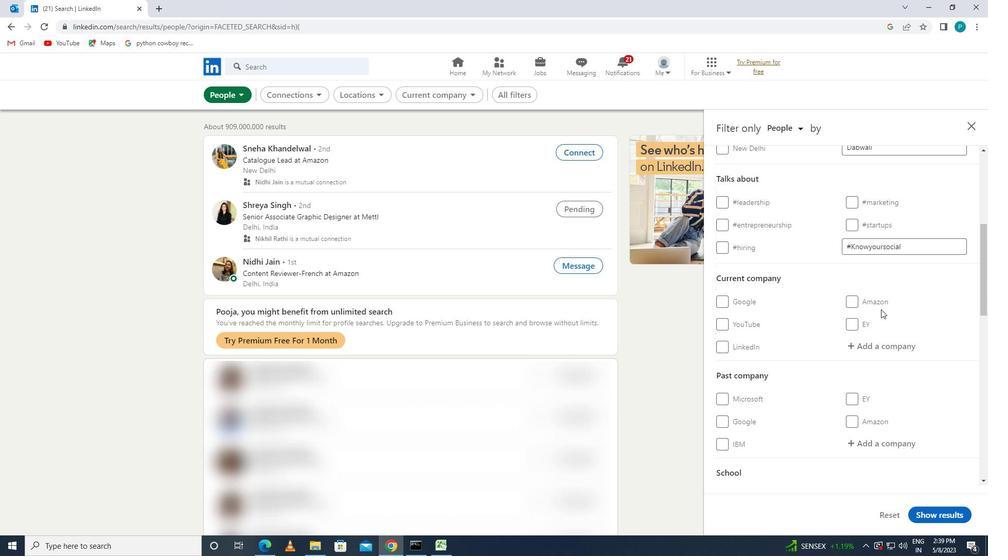 
Action: Mouse scrolled (881, 293) with delta (0, 0)
Screenshot: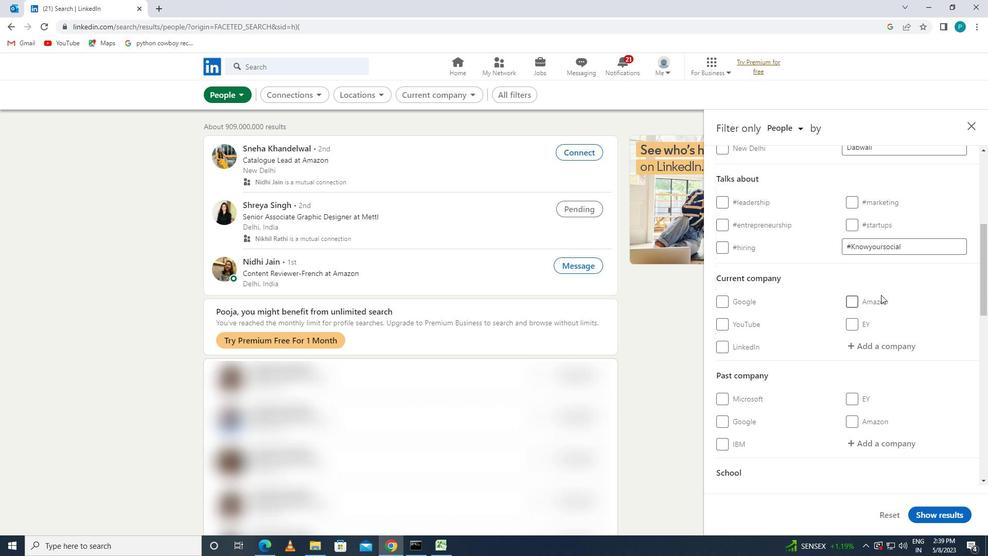 
Action: Mouse moved to (881, 330)
Screenshot: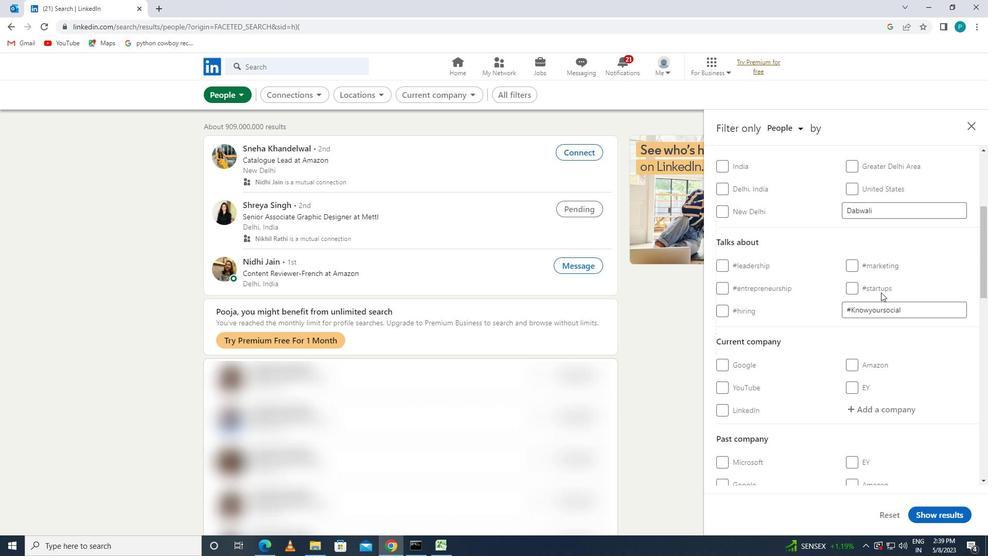
Action: Mouse scrolled (881, 329) with delta (0, 0)
Screenshot: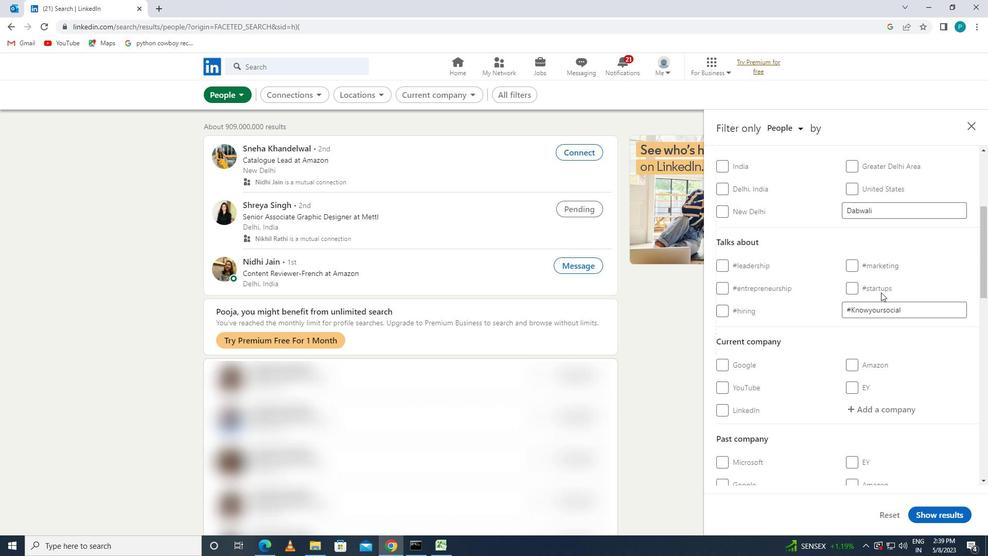 
Action: Mouse moved to (881, 331)
Screenshot: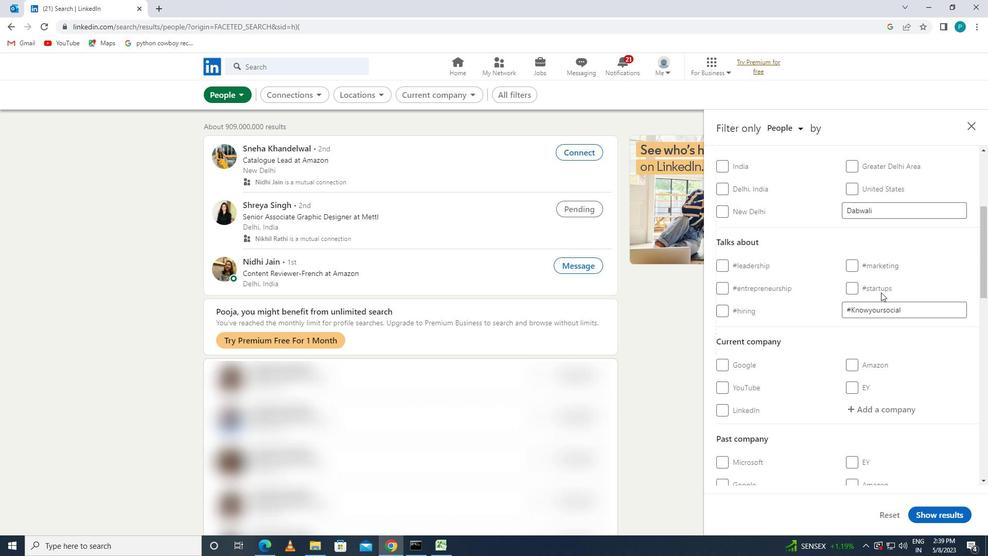 
Action: Mouse scrolled (881, 331) with delta (0, 0)
Screenshot: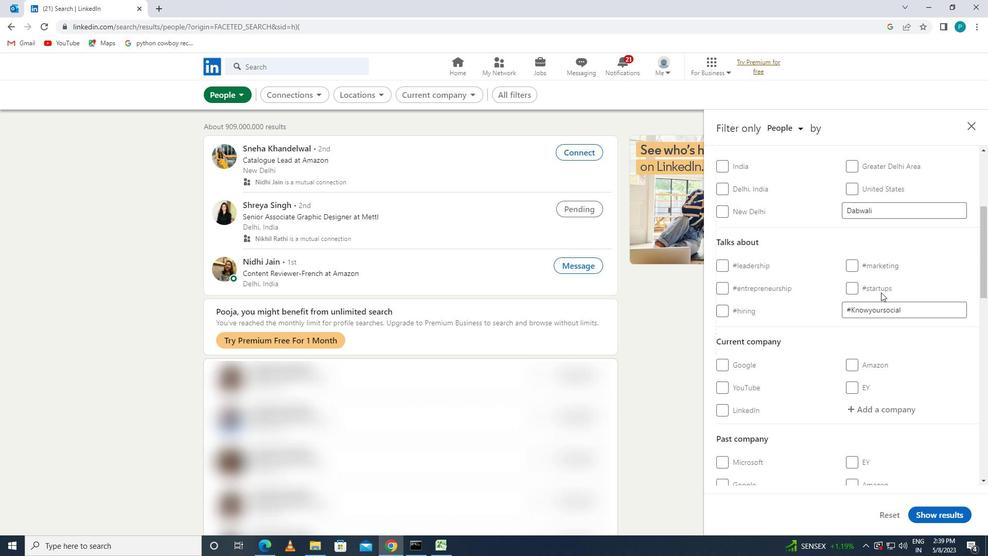 
Action: Mouse moved to (881, 346)
Screenshot: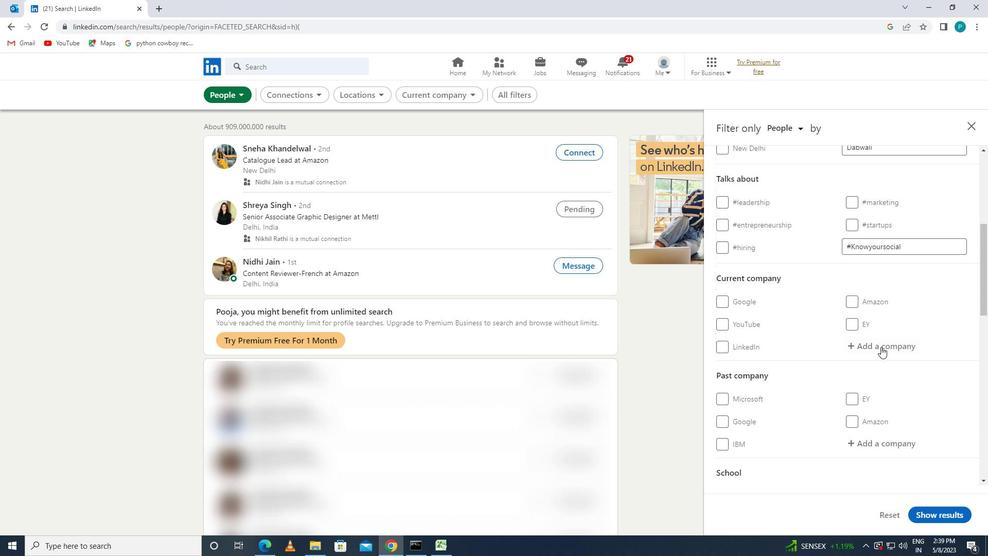 
Action: Mouse pressed left at (881, 346)
Screenshot: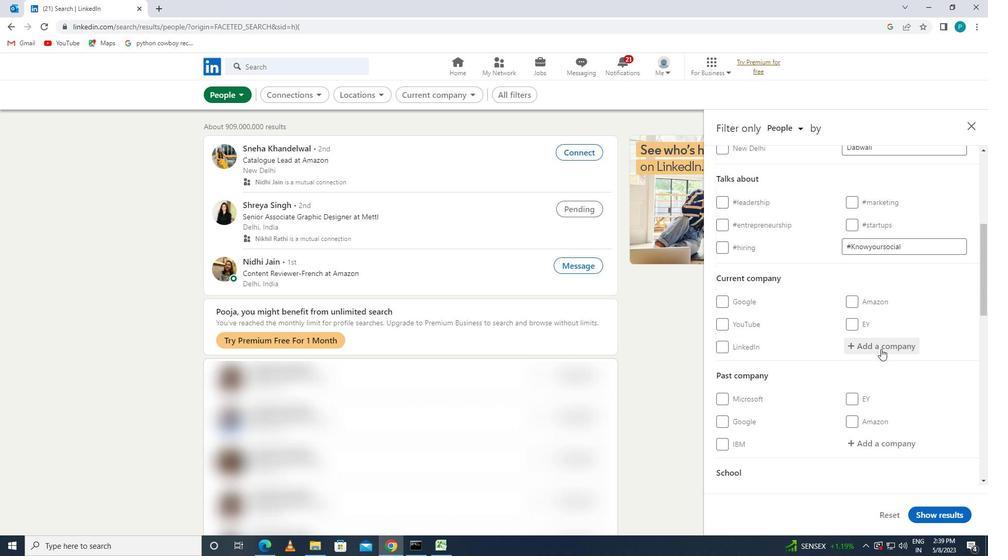 
Action: Key pressed <Key.caps_lock>C<Key.caps_lock>OLT
Screenshot: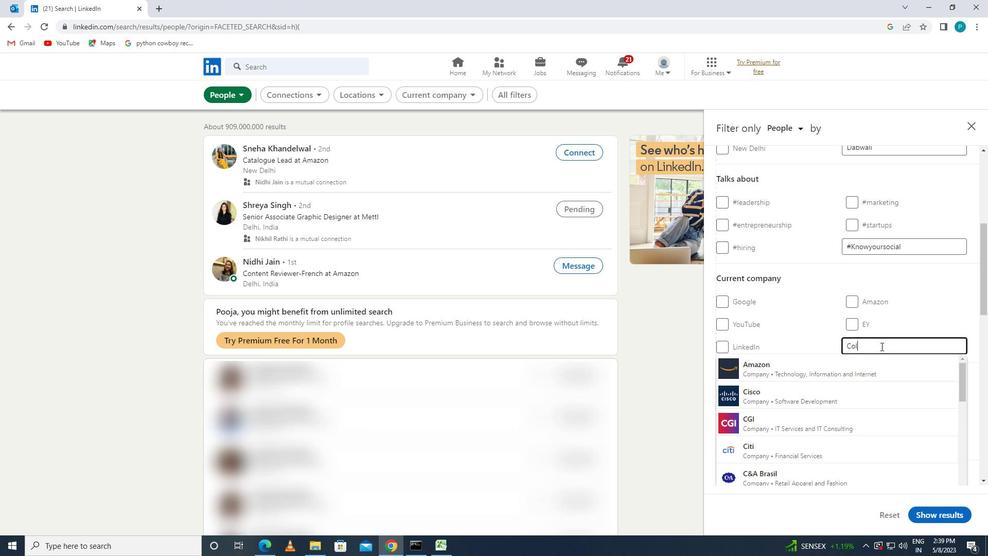 
Action: Mouse moved to (881, 362)
Screenshot: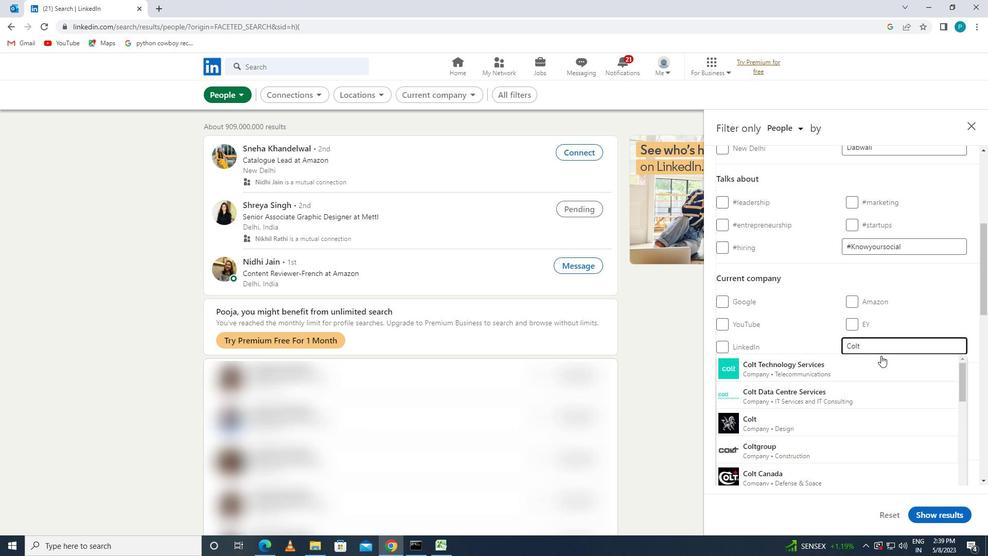 
Action: Mouse pressed left at (881, 362)
Screenshot: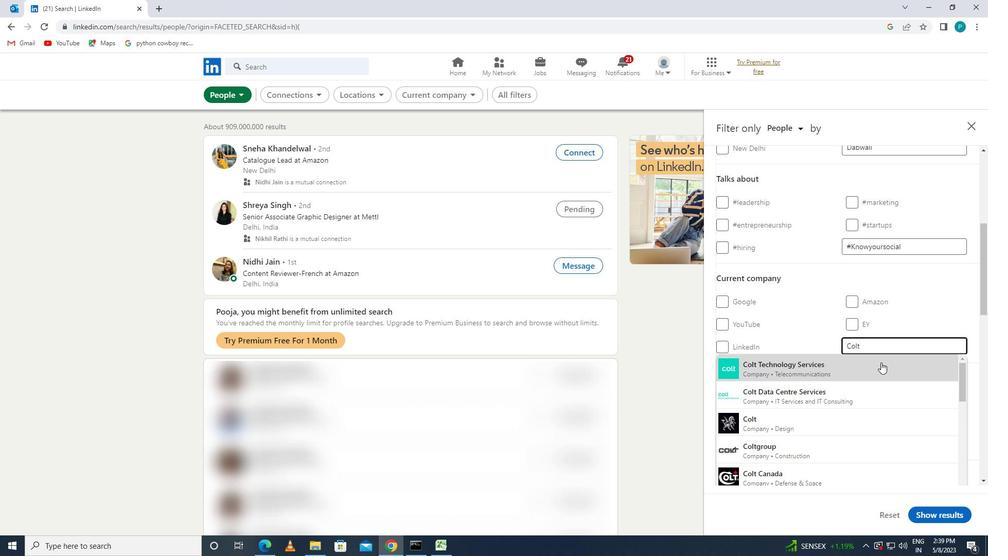 
Action: Mouse scrolled (881, 362) with delta (0, 0)
Screenshot: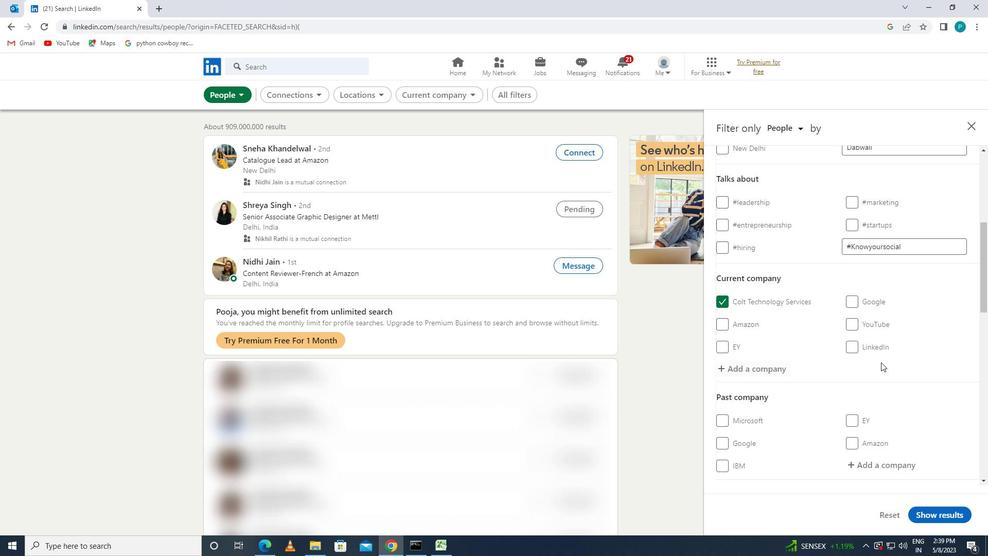 
Action: Mouse scrolled (881, 362) with delta (0, 0)
Screenshot: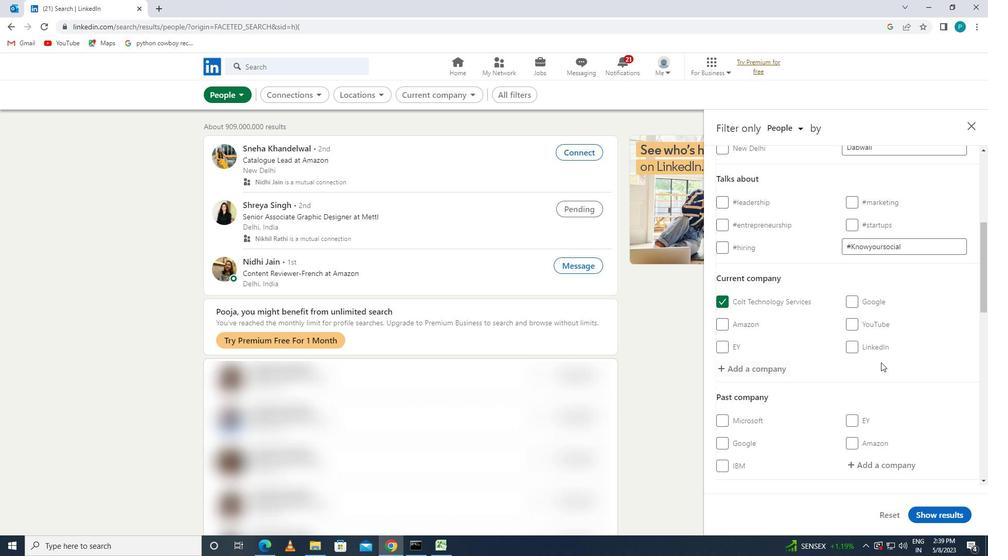 
Action: Mouse scrolled (881, 362) with delta (0, 0)
Screenshot: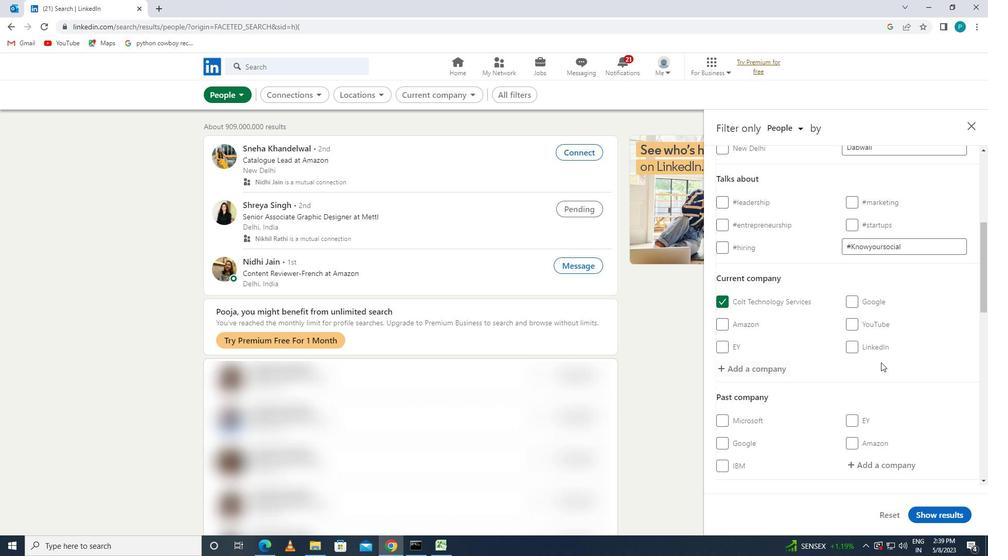 
Action: Mouse scrolled (881, 362) with delta (0, 0)
Screenshot: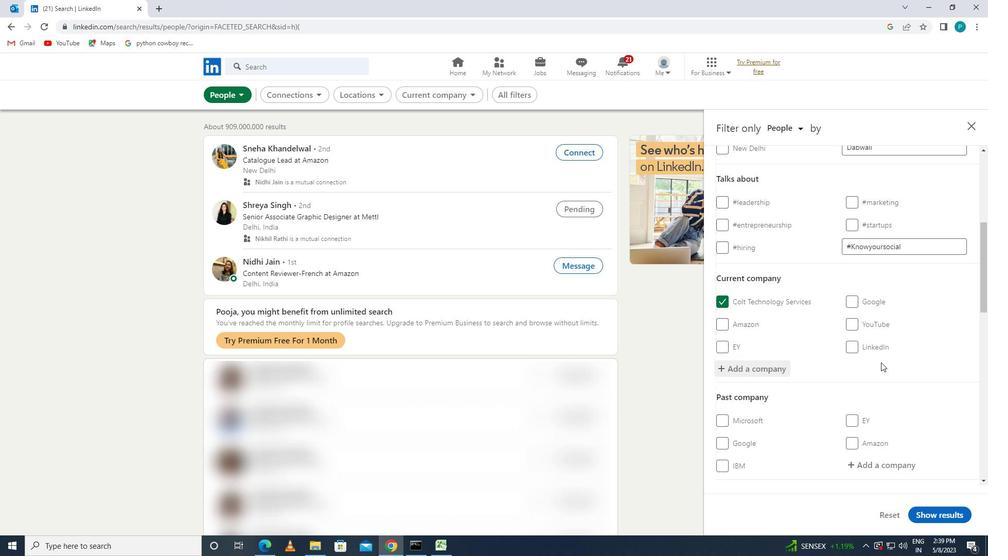 
Action: Mouse moved to (864, 367)
Screenshot: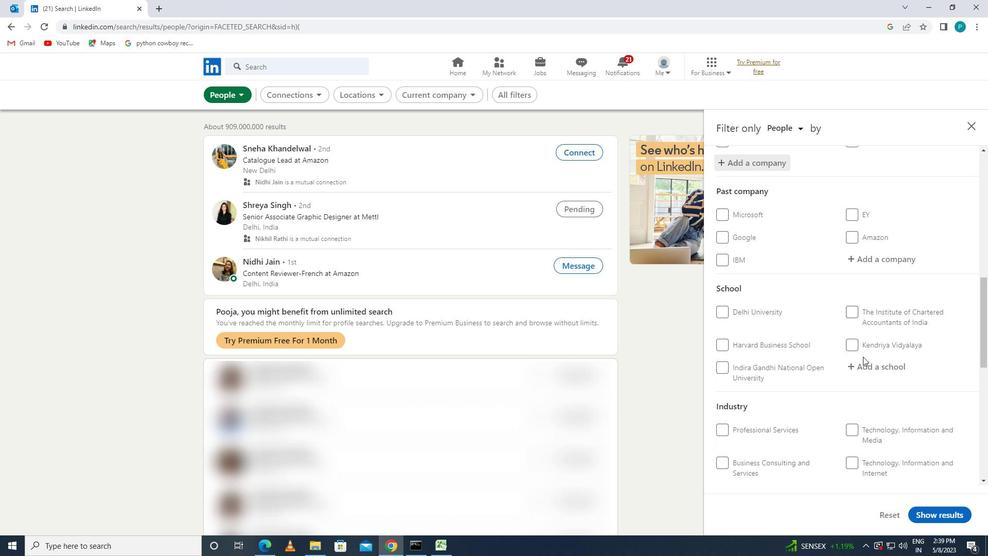 
Action: Mouse pressed left at (864, 367)
Screenshot: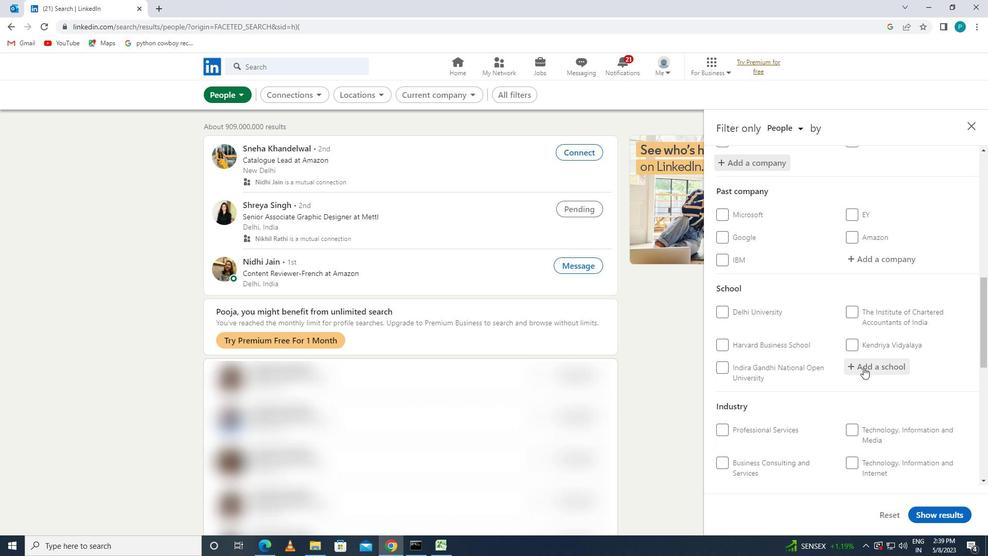 
Action: Key pressed <Key.caps_lock>O<Key.caps_lock>RISSA
Screenshot: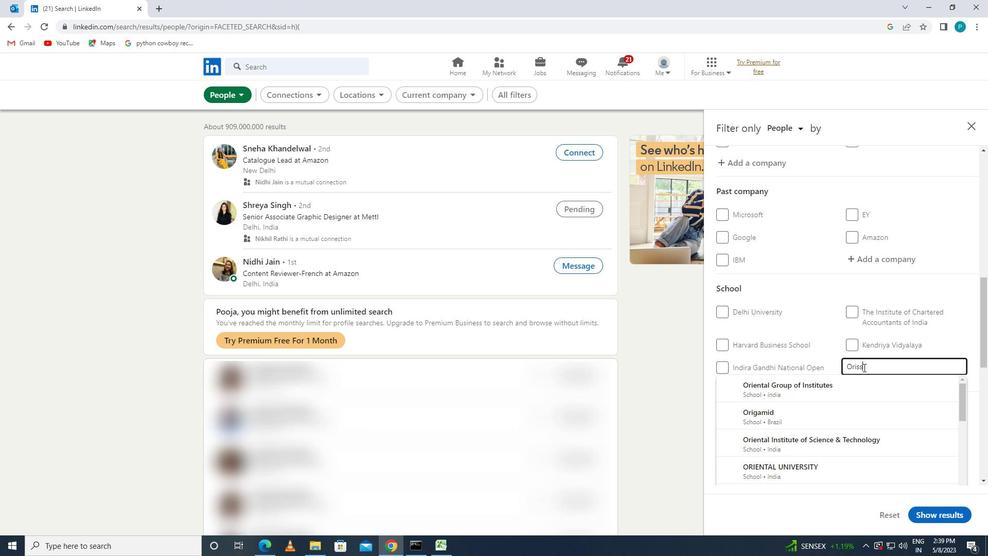 
Action: Mouse moved to (864, 381)
Screenshot: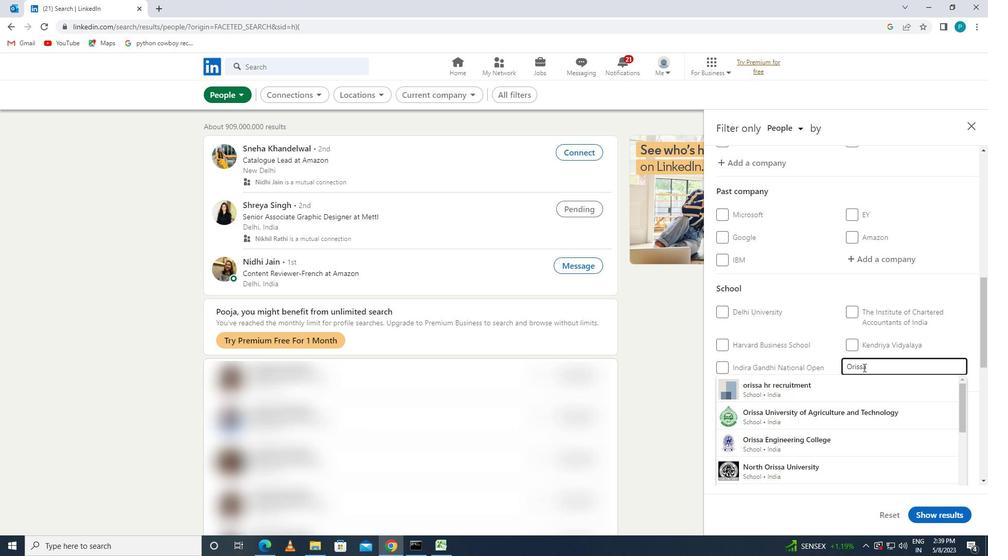 
Action: Mouse pressed left at (864, 381)
Screenshot: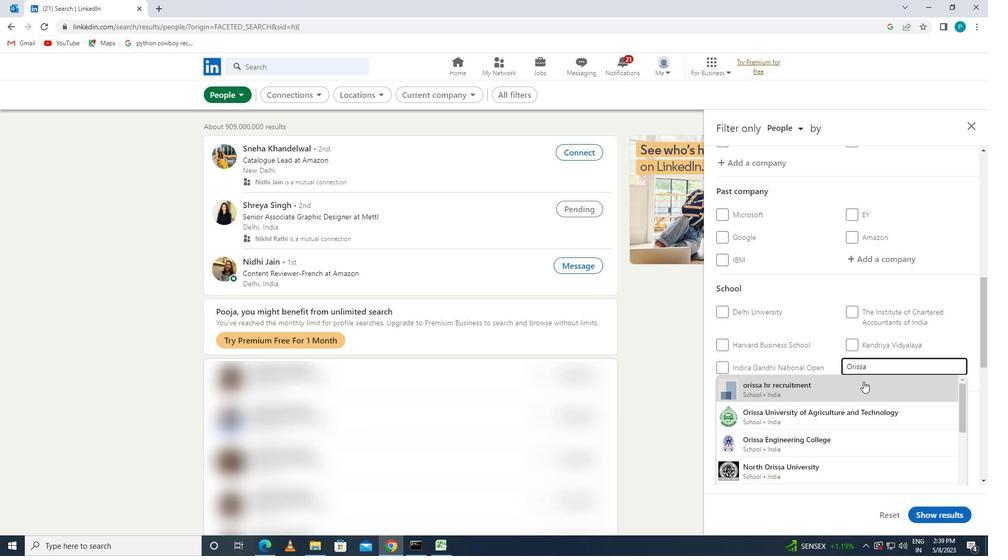 
Action: Mouse moved to (865, 384)
Screenshot: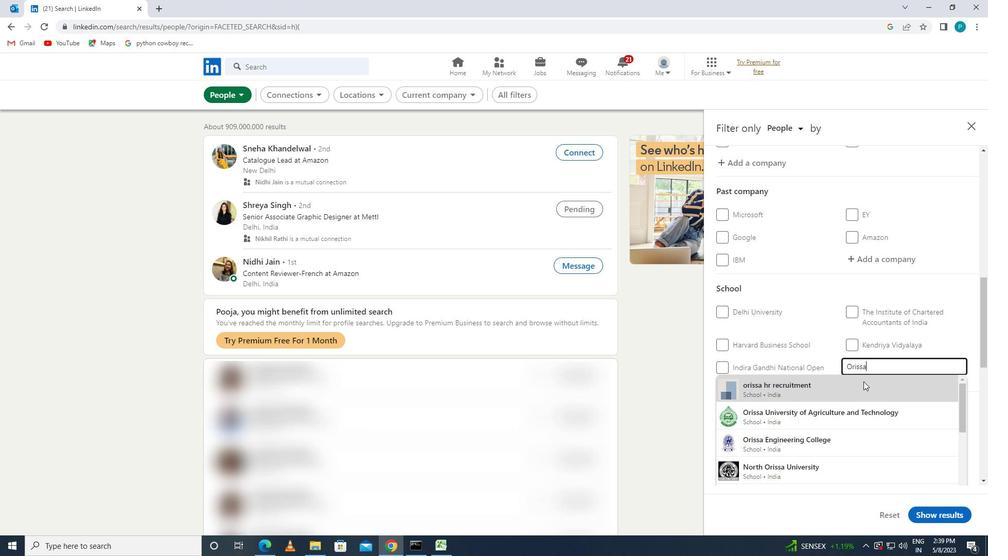 
Action: Mouse scrolled (865, 384) with delta (0, 0)
Screenshot: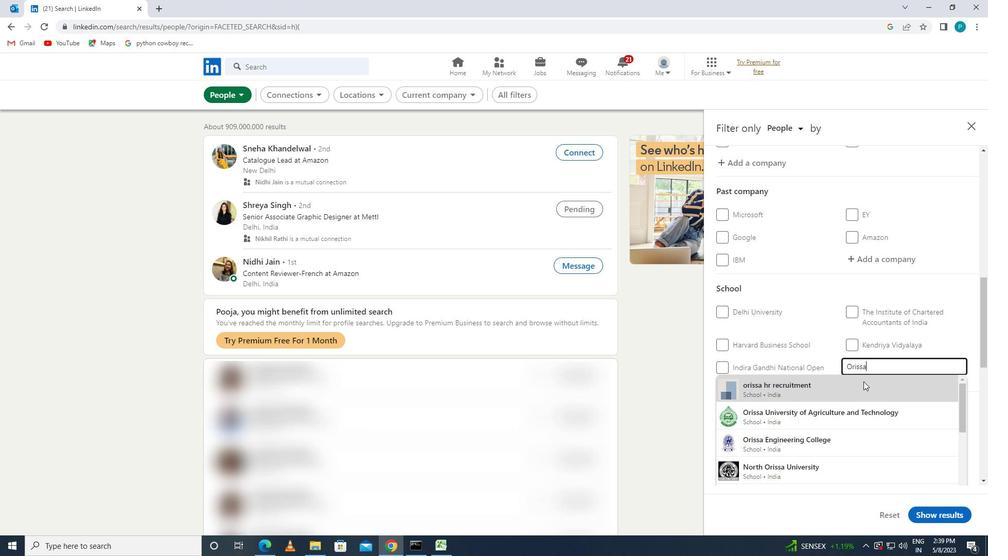 
Action: Mouse moved to (866, 387)
Screenshot: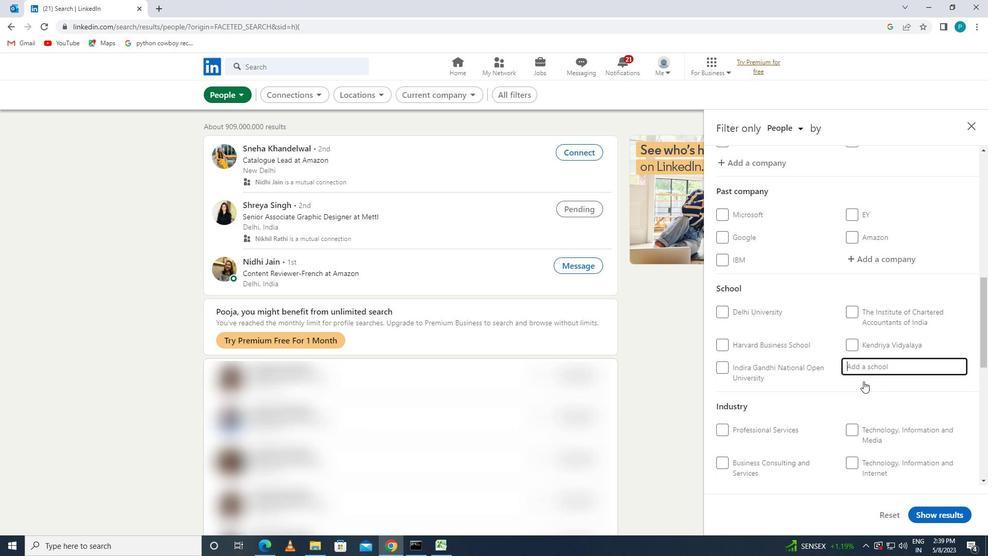 
Action: Mouse scrolled (866, 386) with delta (0, 0)
Screenshot: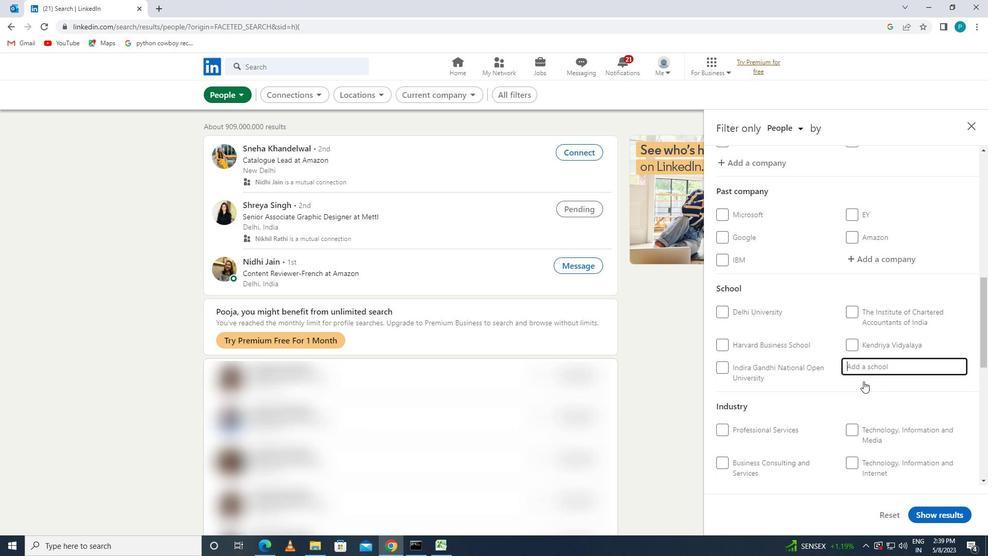 
Action: Mouse moved to (867, 388)
Screenshot: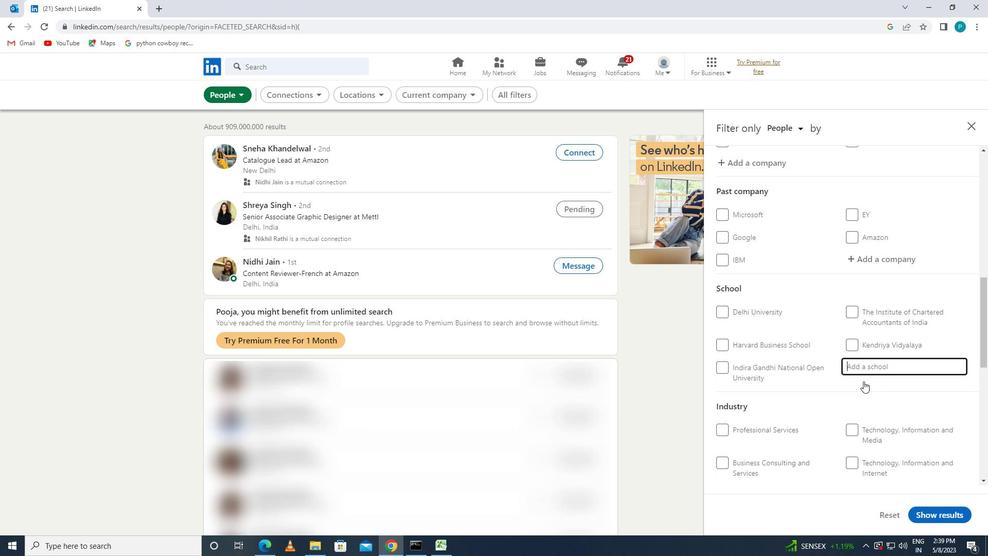 
Action: Mouse scrolled (867, 387) with delta (0, 0)
Screenshot: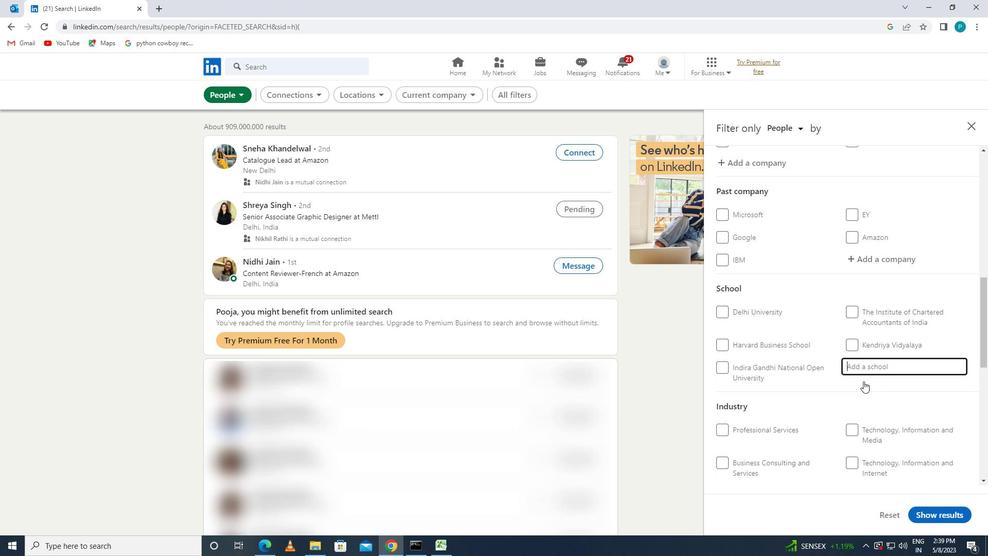 
Action: Mouse moved to (868, 388)
Screenshot: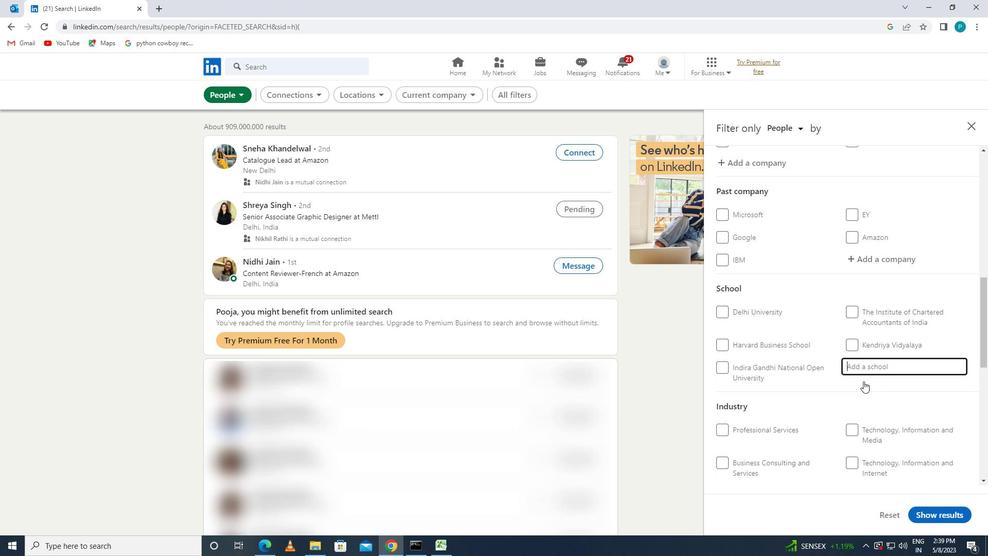 
Action: Mouse scrolled (868, 388) with delta (0, 0)
Screenshot: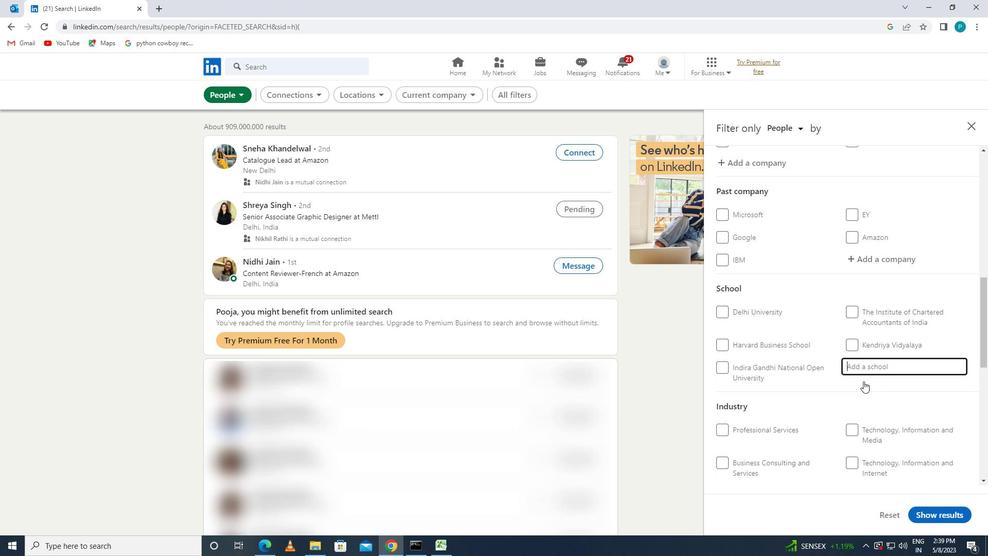 
Action: Mouse moved to (868, 389)
Screenshot: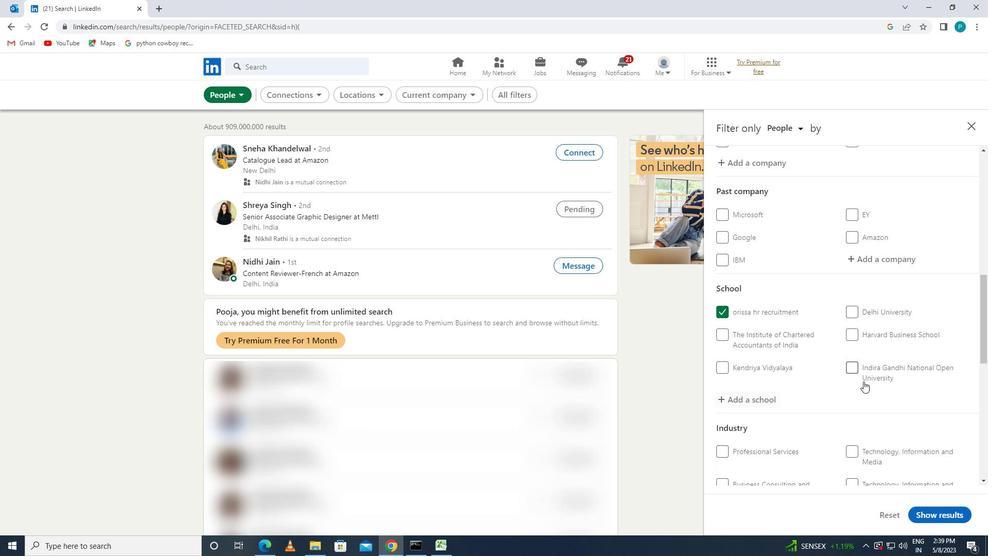 
Action: Mouse scrolled (868, 388) with delta (0, 0)
Screenshot: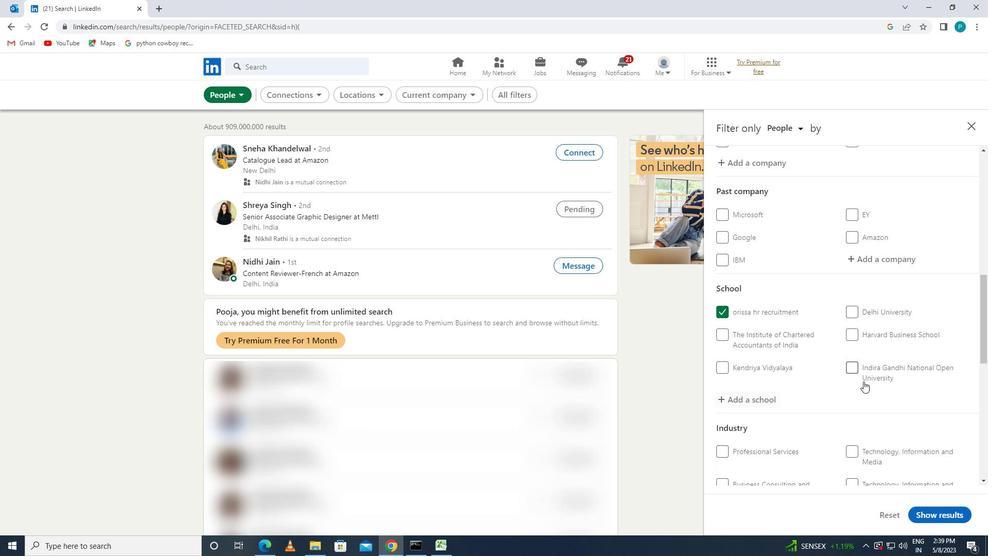 
Action: Mouse moved to (870, 256)
Screenshot: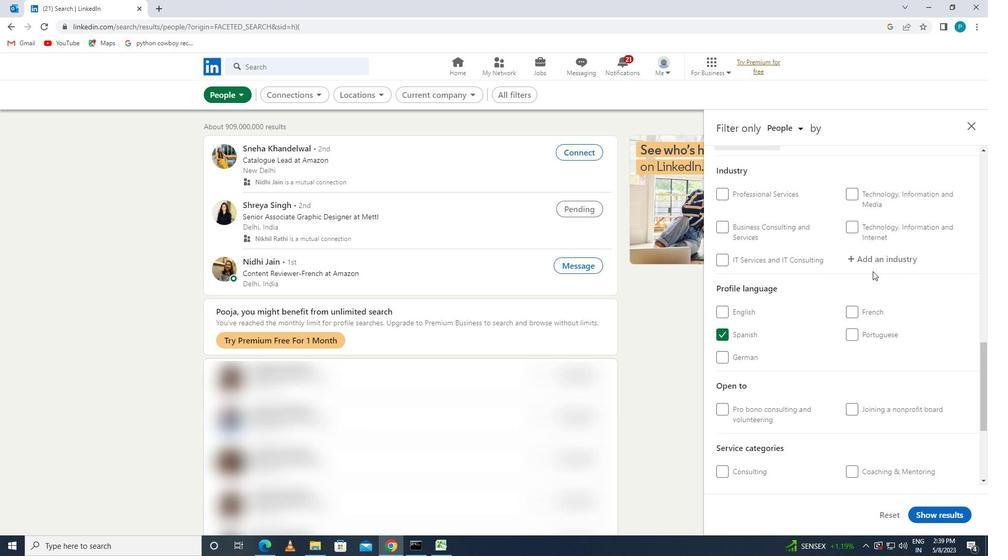 
Action: Mouse pressed left at (870, 256)
Screenshot: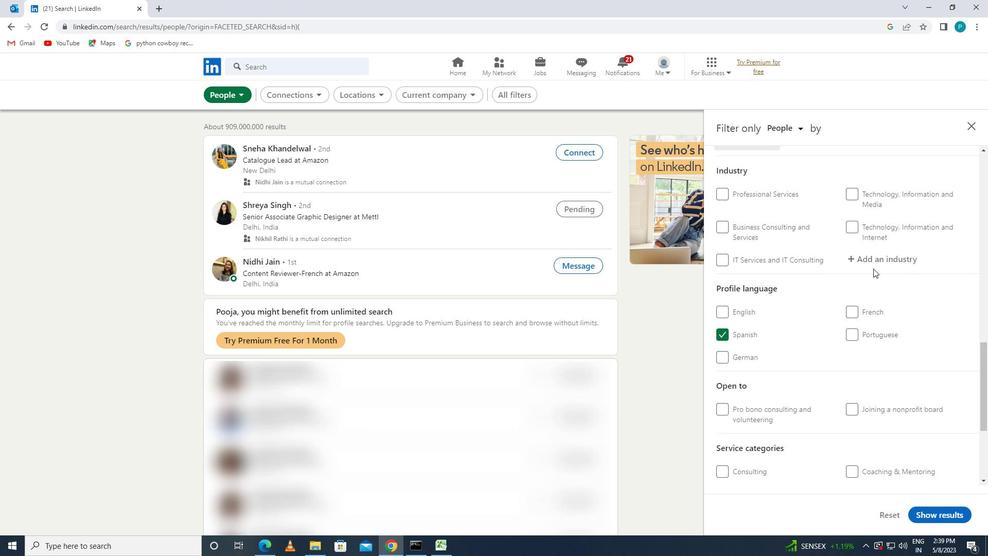 
Action: Key pressed <Key.caps_lock>T<Key.caps_lock>HINK
Screenshot: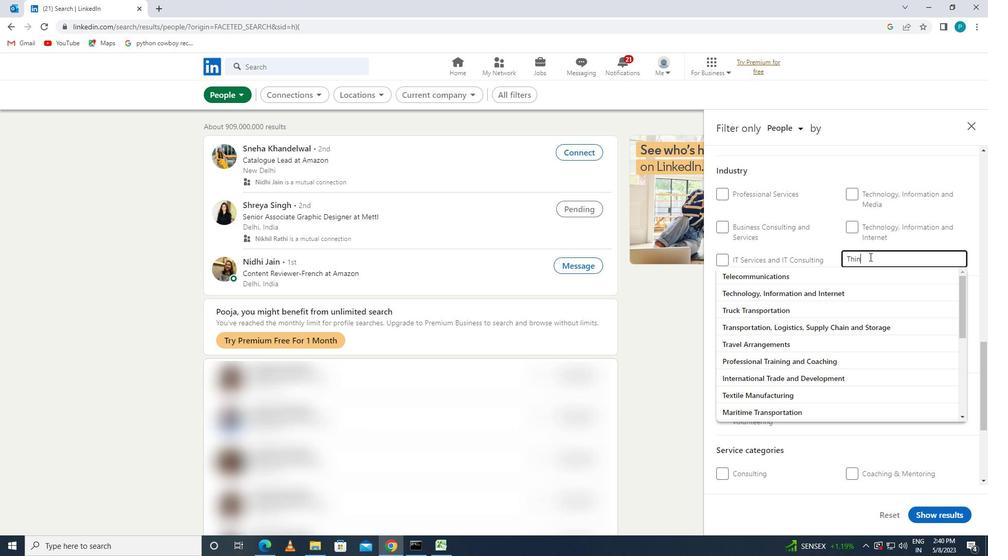 
Action: Mouse moved to (865, 275)
Screenshot: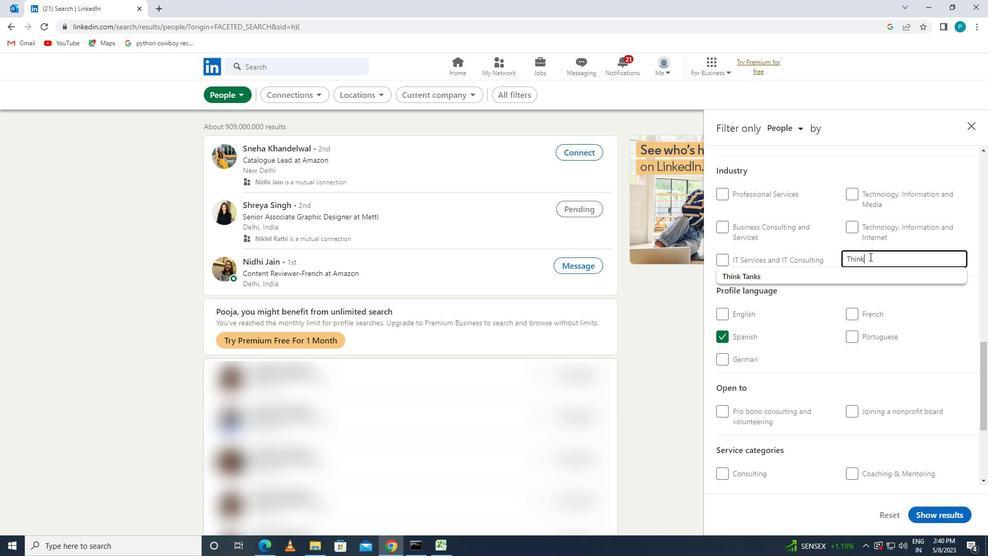 
Action: Mouse pressed left at (865, 275)
Screenshot: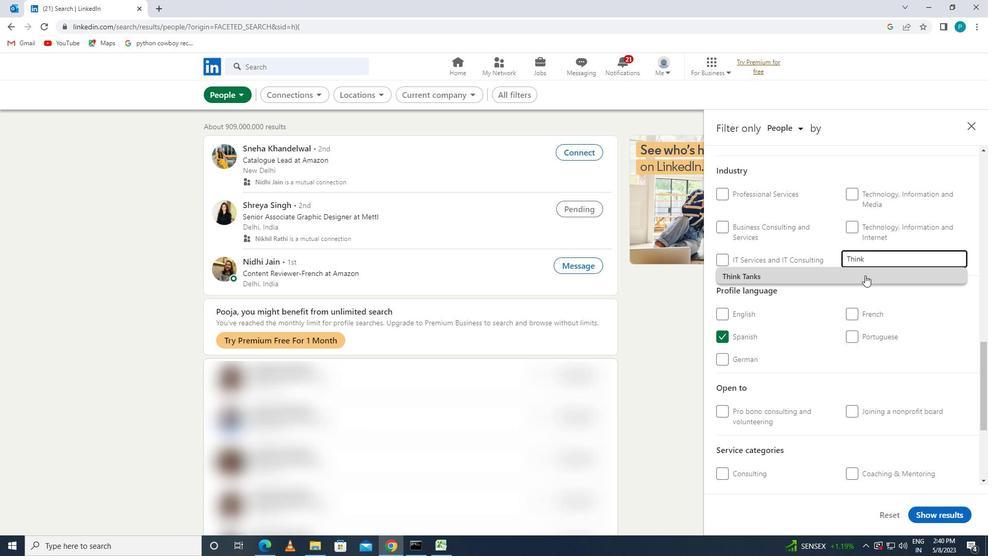 
Action: Mouse moved to (870, 281)
Screenshot: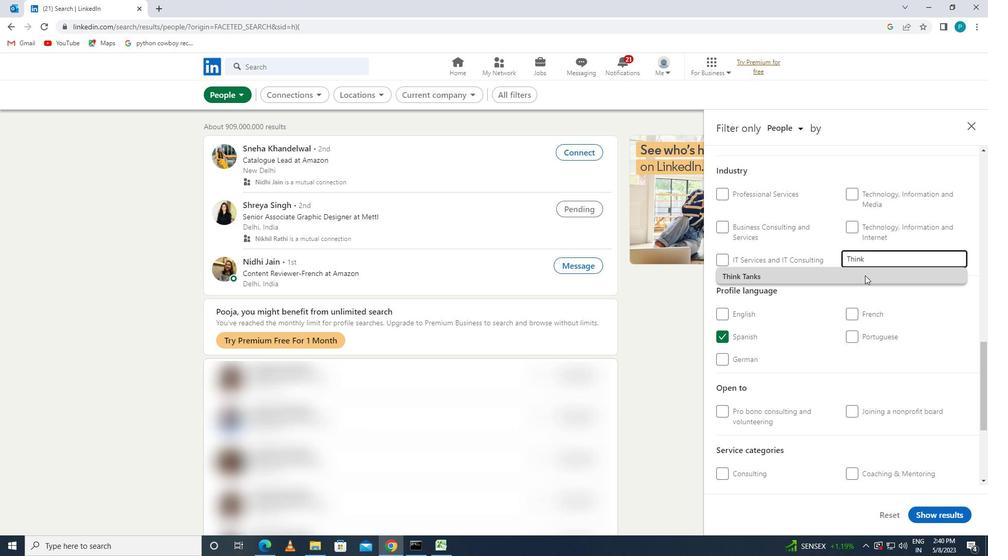 
Action: Mouse scrolled (870, 281) with delta (0, 0)
Screenshot: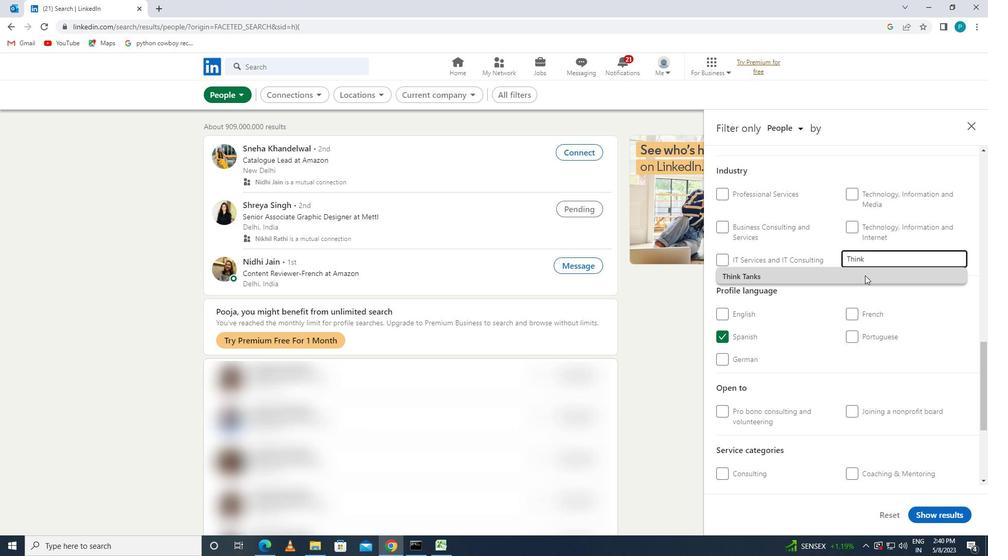 
Action: Mouse moved to (873, 285)
Screenshot: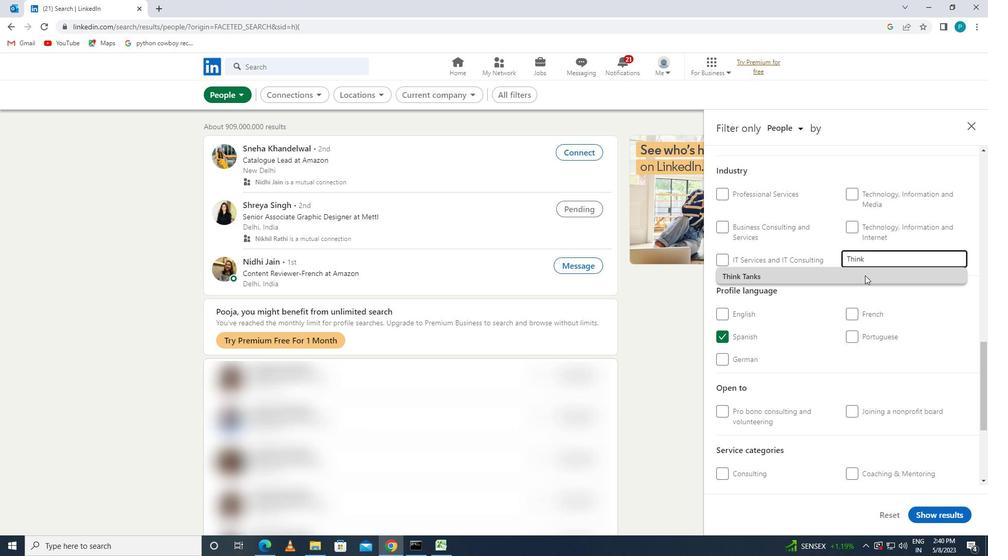 
Action: Mouse scrolled (873, 284) with delta (0, 0)
Screenshot: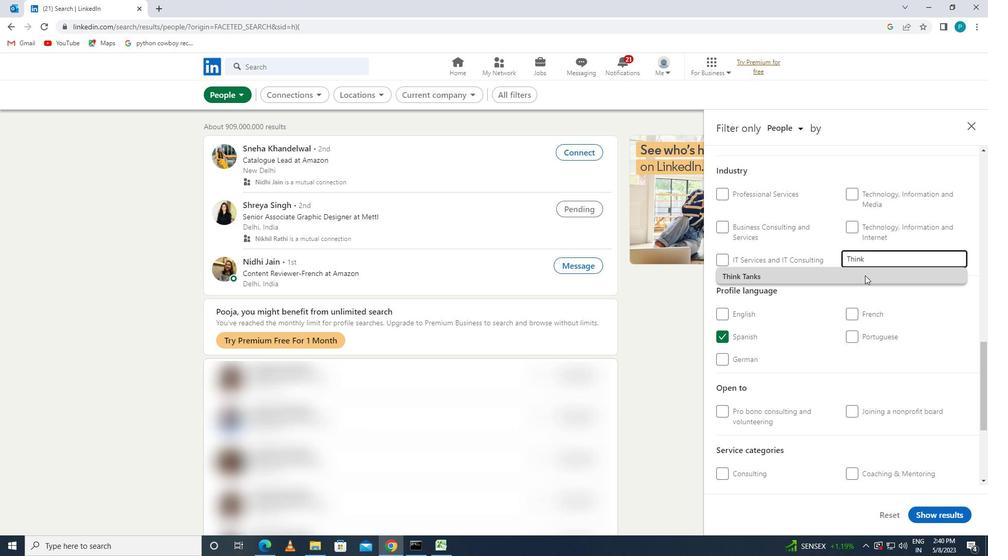 
Action: Mouse moved to (874, 287)
Screenshot: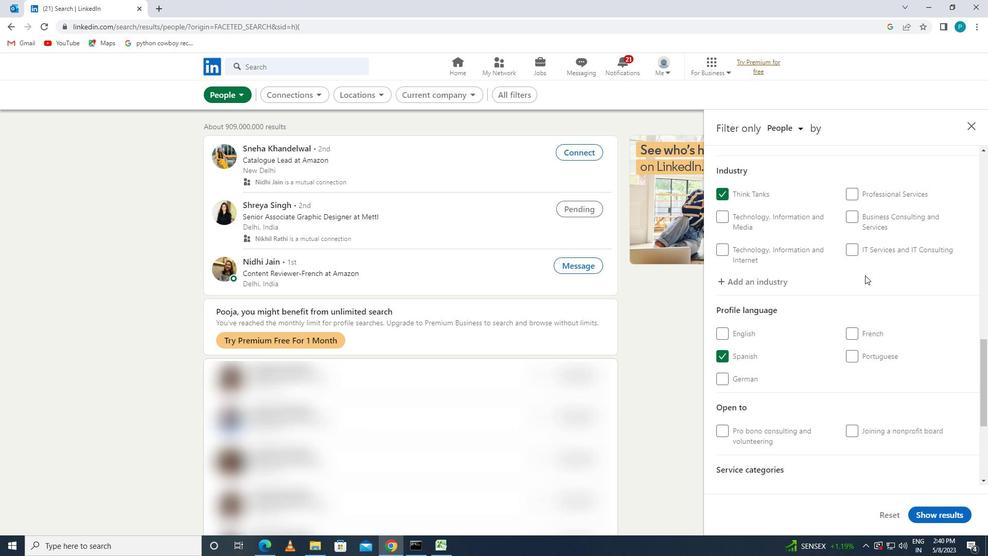 
Action: Mouse scrolled (874, 287) with delta (0, 0)
Screenshot: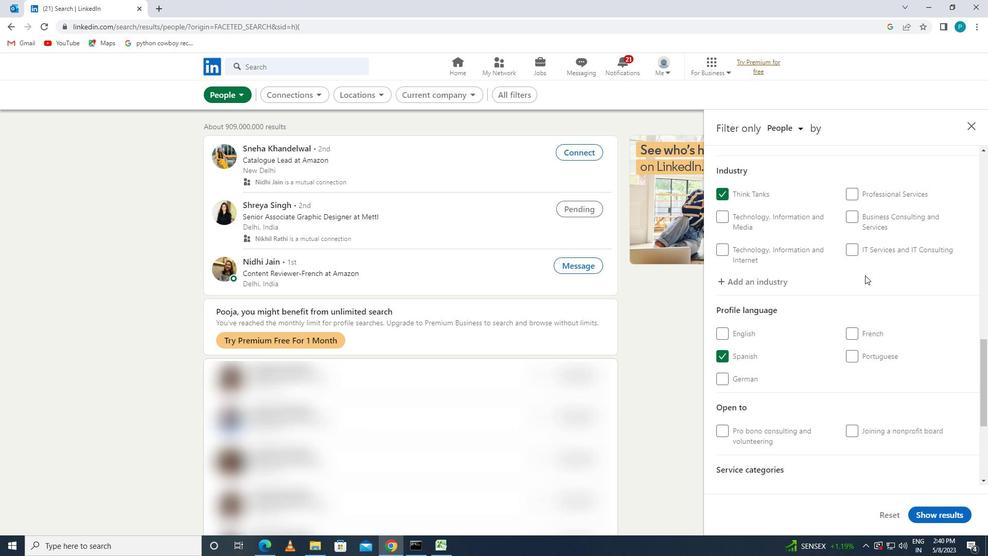 
Action: Mouse moved to (903, 379)
Screenshot: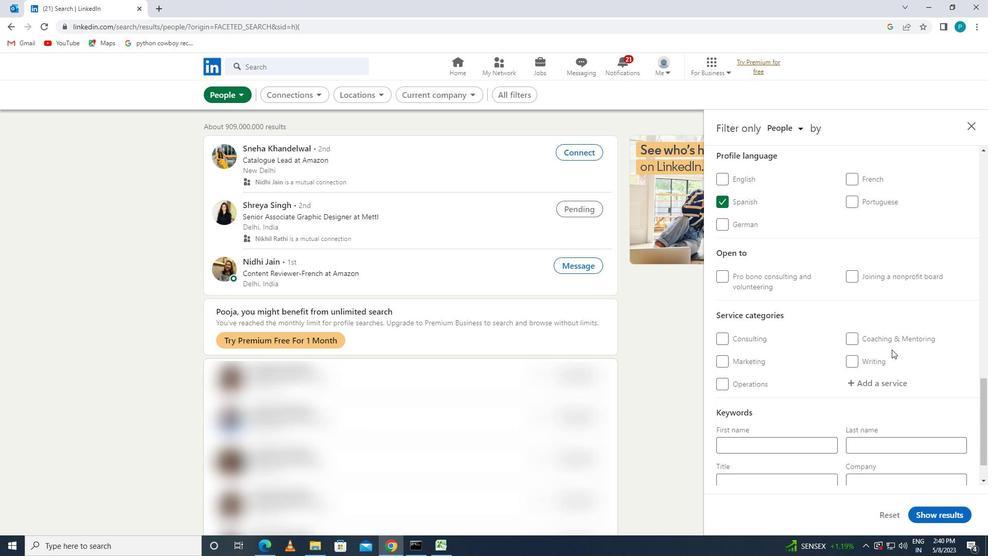 
Action: Mouse pressed left at (903, 379)
Screenshot: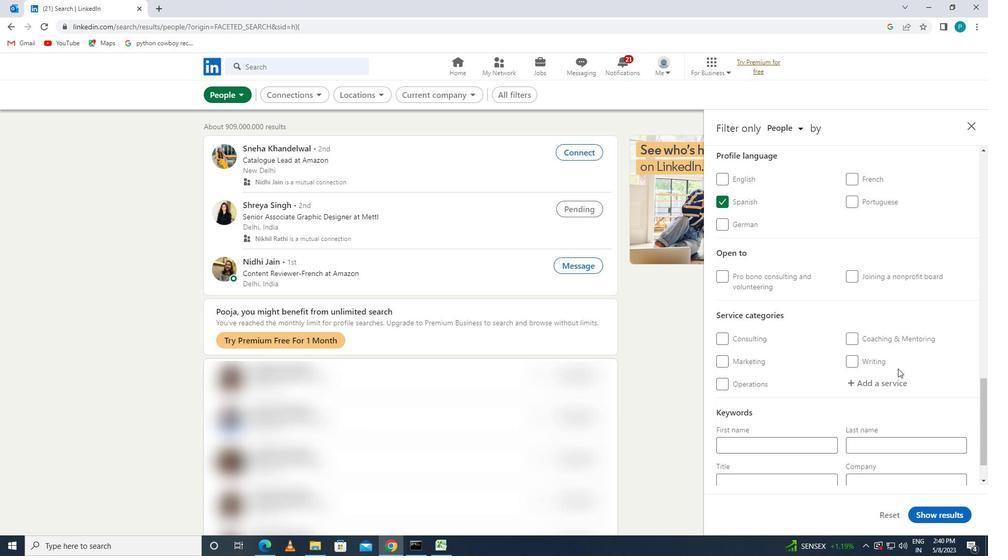 
Action: Key pressed <Key.caps_lock>T<Key.caps_lock>RAN
Screenshot: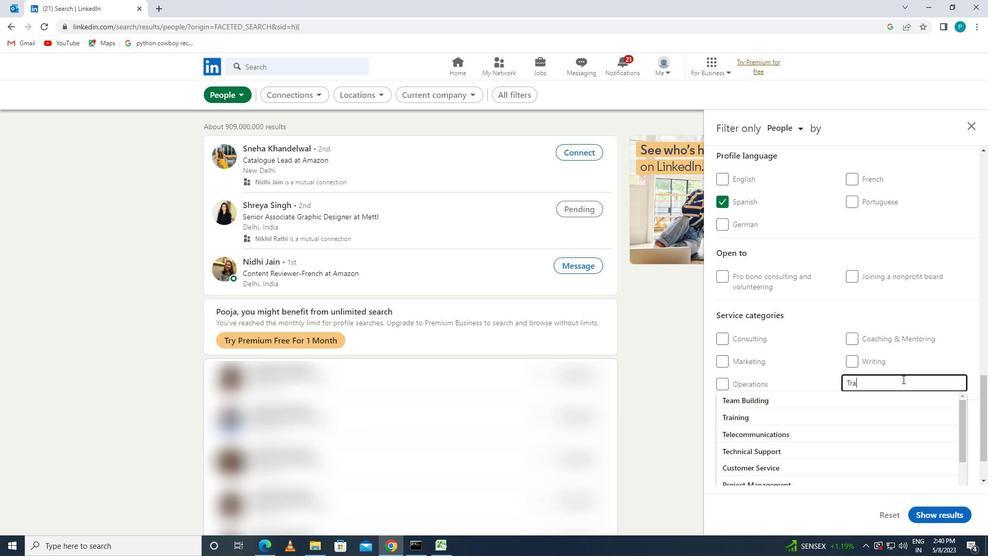
Action: Mouse moved to (881, 399)
Screenshot: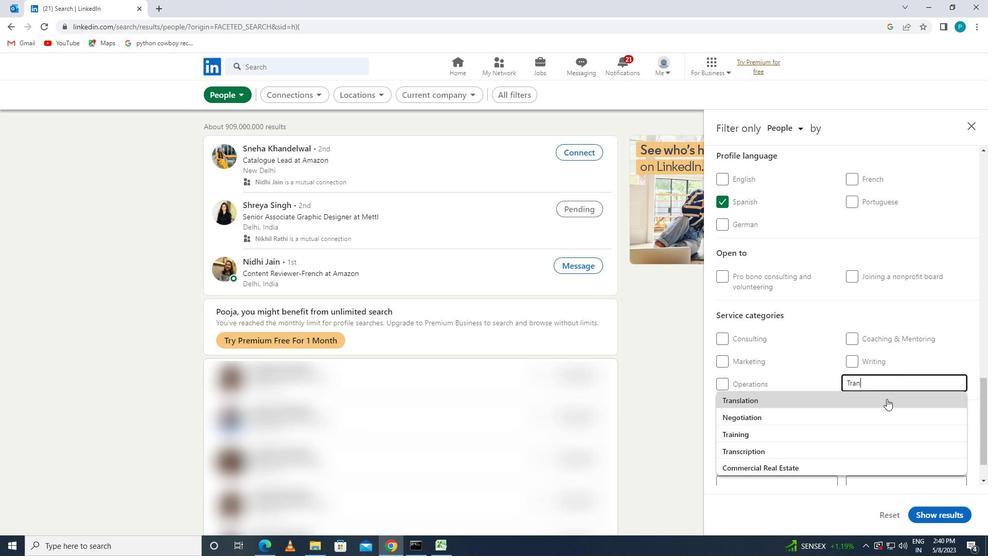 
Action: Mouse pressed left at (881, 399)
Screenshot: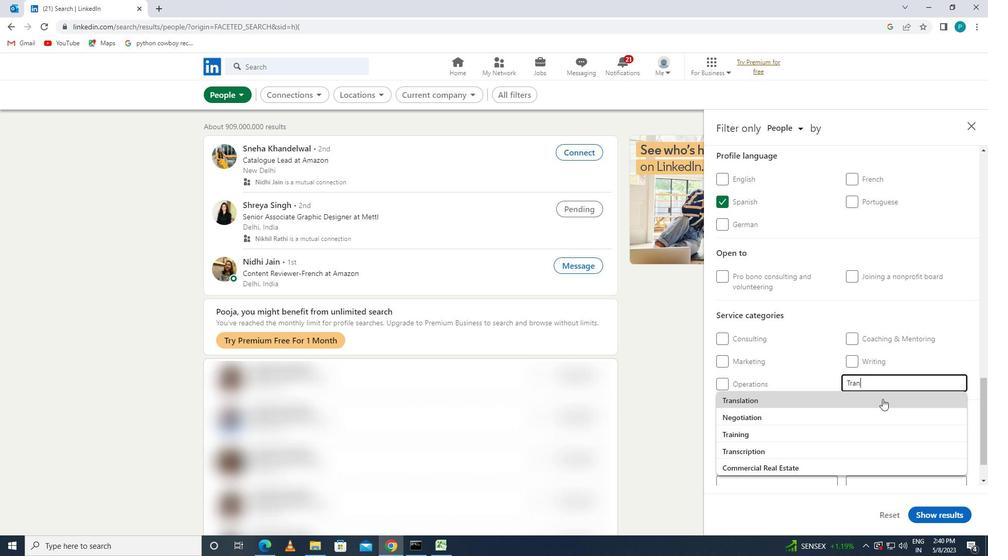 
Action: Mouse scrolled (881, 398) with delta (0, 0)
Screenshot: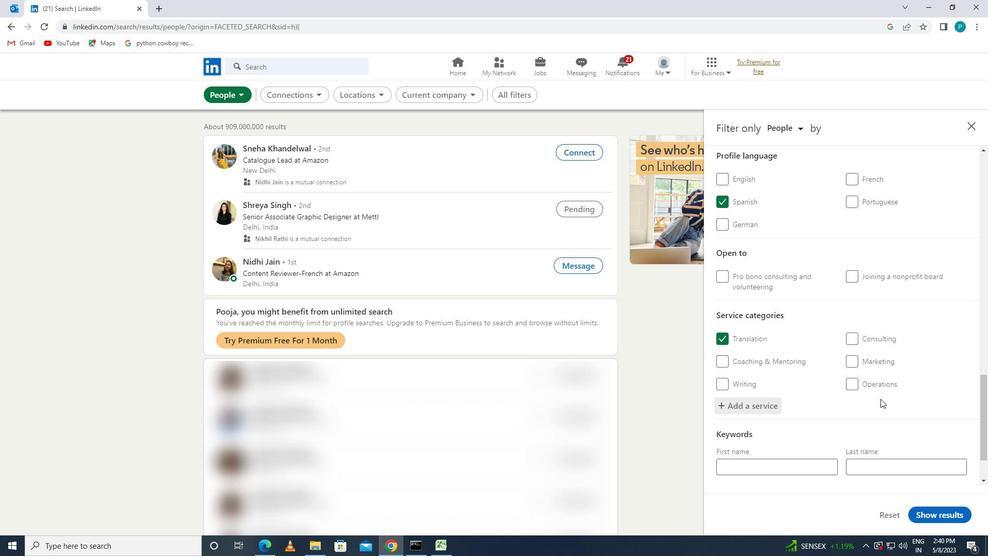 
Action: Mouse scrolled (881, 398) with delta (0, 0)
Screenshot: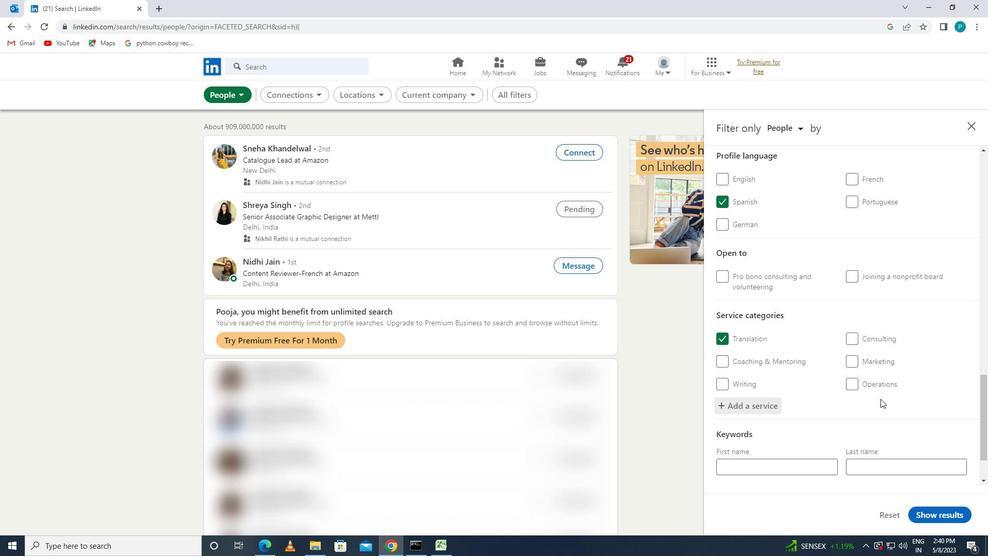 
Action: Mouse scrolled (881, 398) with delta (0, 0)
Screenshot: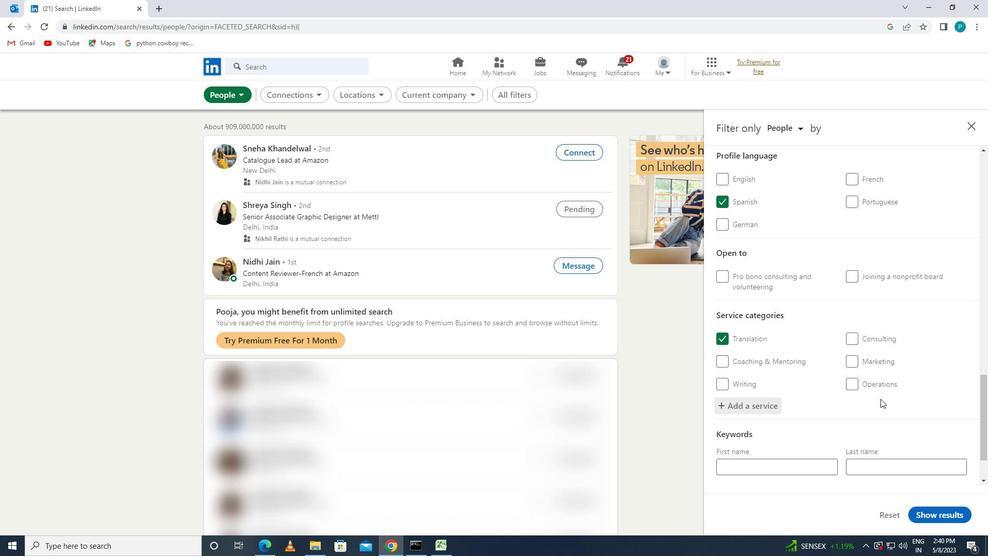 
Action: Mouse scrolled (881, 398) with delta (0, 0)
Screenshot: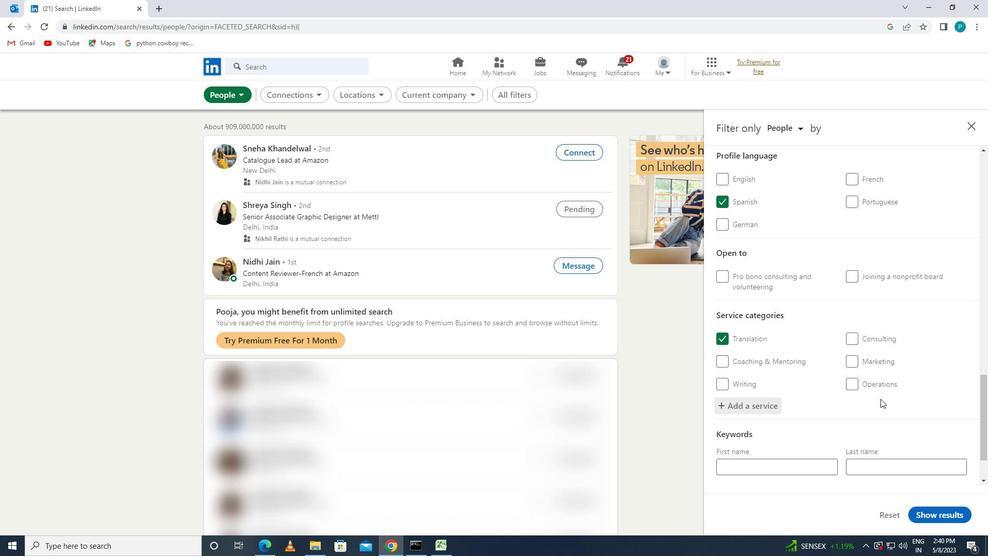 
Action: Mouse moved to (808, 443)
Screenshot: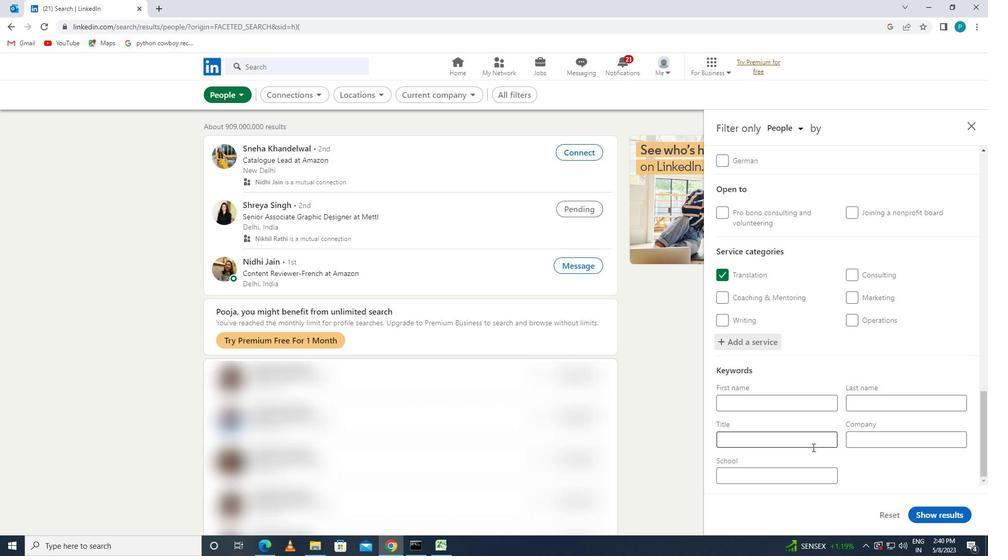 
Action: Mouse pressed left at (808, 443)
Screenshot: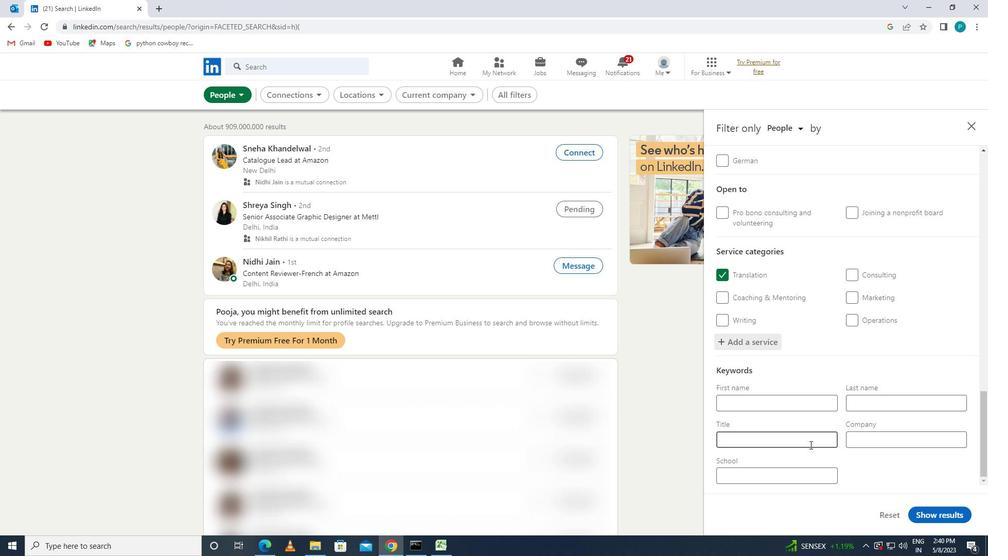 
Action: Key pressed <Key.caps_lock>C<Key.caps_lock>OMPUTER<Key.space><Key.caps_lock>A<Key.caps_lock>NIMATOR
Screenshot: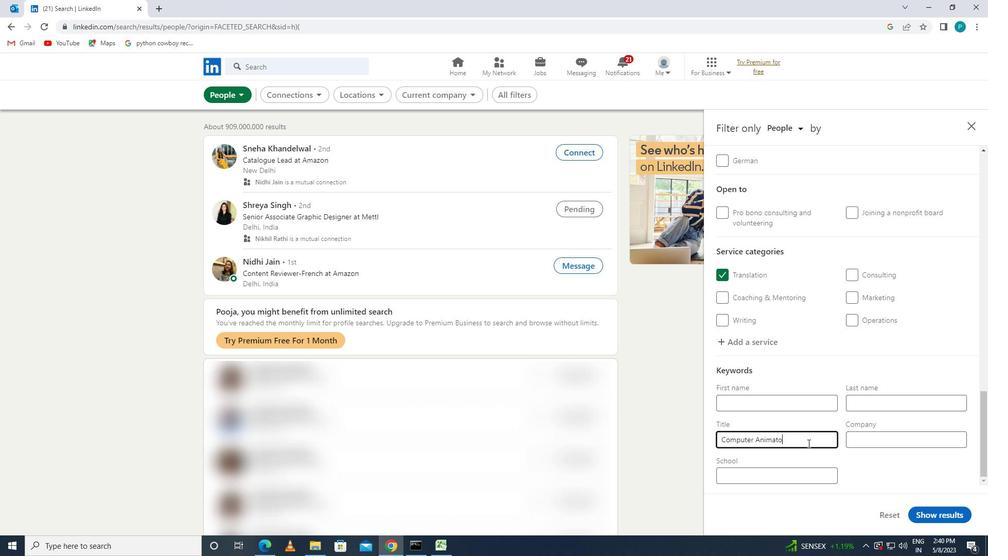 
Action: Mouse moved to (926, 509)
Screenshot: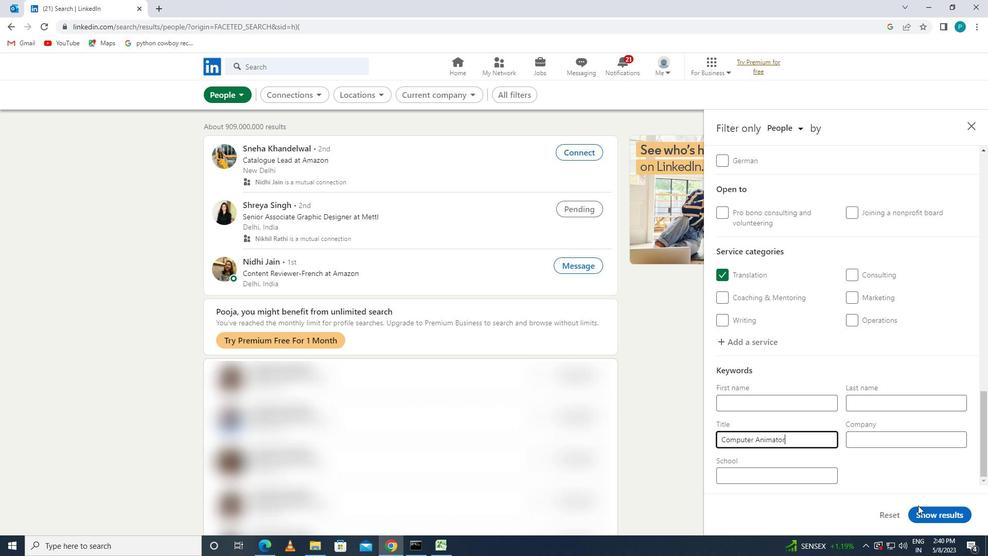 
Action: Mouse pressed left at (926, 509)
Screenshot: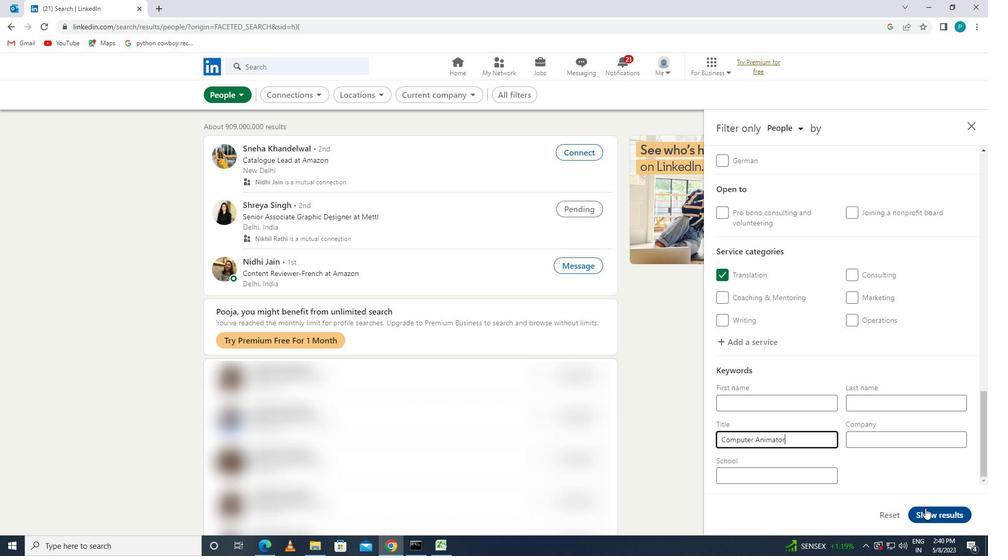 
